 Task: Create a sub task Release to Production / Go Live for the task  Implement a new remote desktop solution for a company's clients in the project AgilePilot , assign it to team member softage.2@softage.net and update the status of the sub task to  On Track  , set the priority of the sub task to Low
Action: Mouse moved to (294, 355)
Screenshot: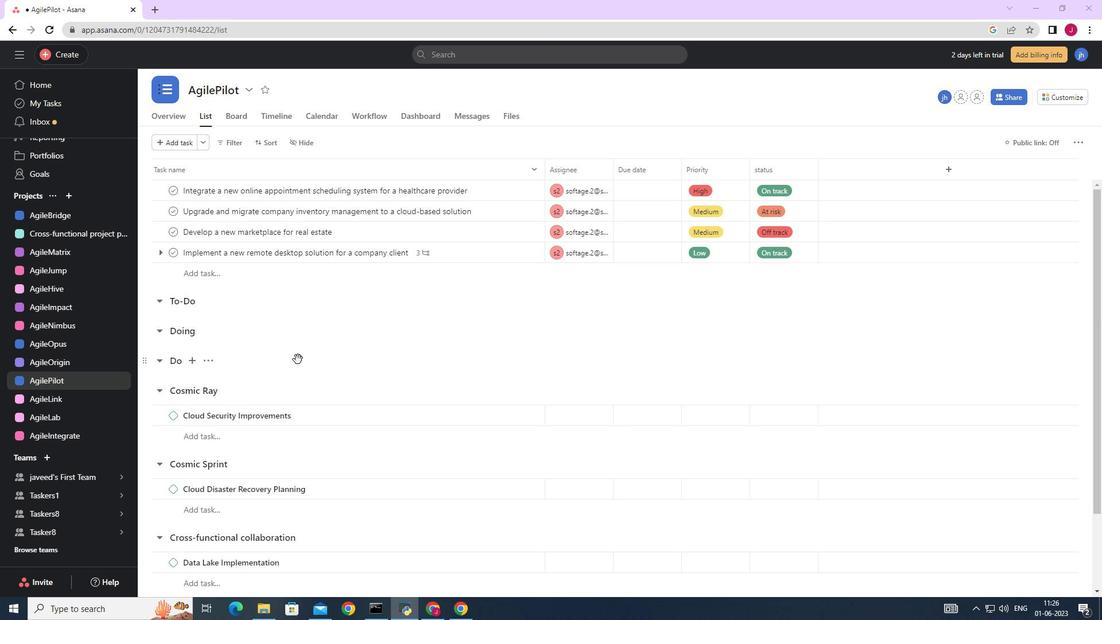 
Action: Mouse scrolled (294, 355) with delta (0, 0)
Screenshot: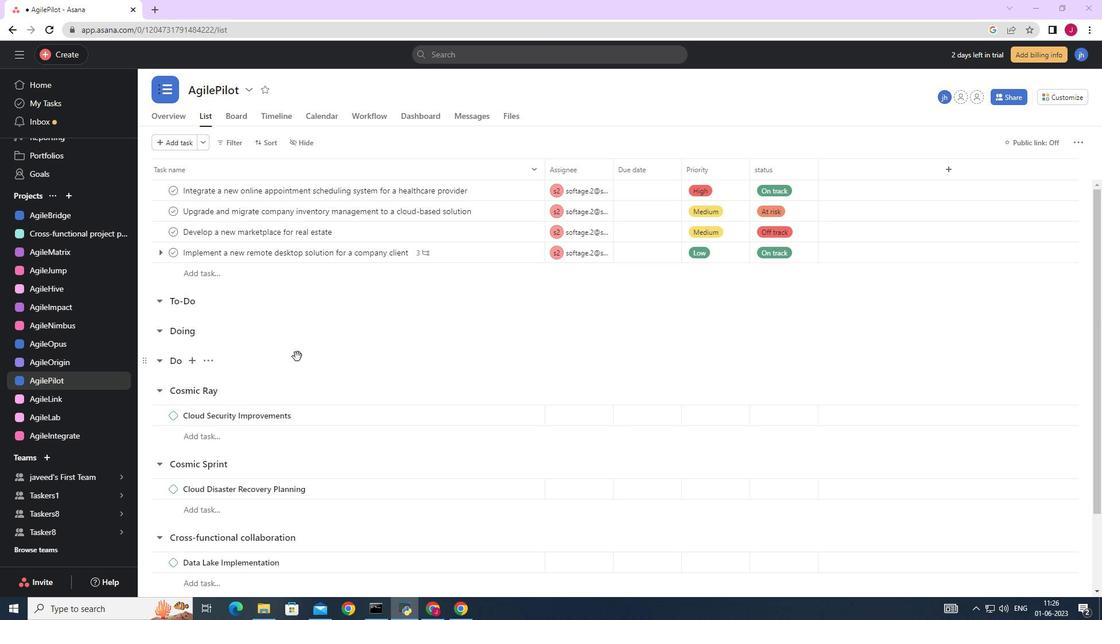 
Action: Mouse scrolled (294, 355) with delta (0, 0)
Screenshot: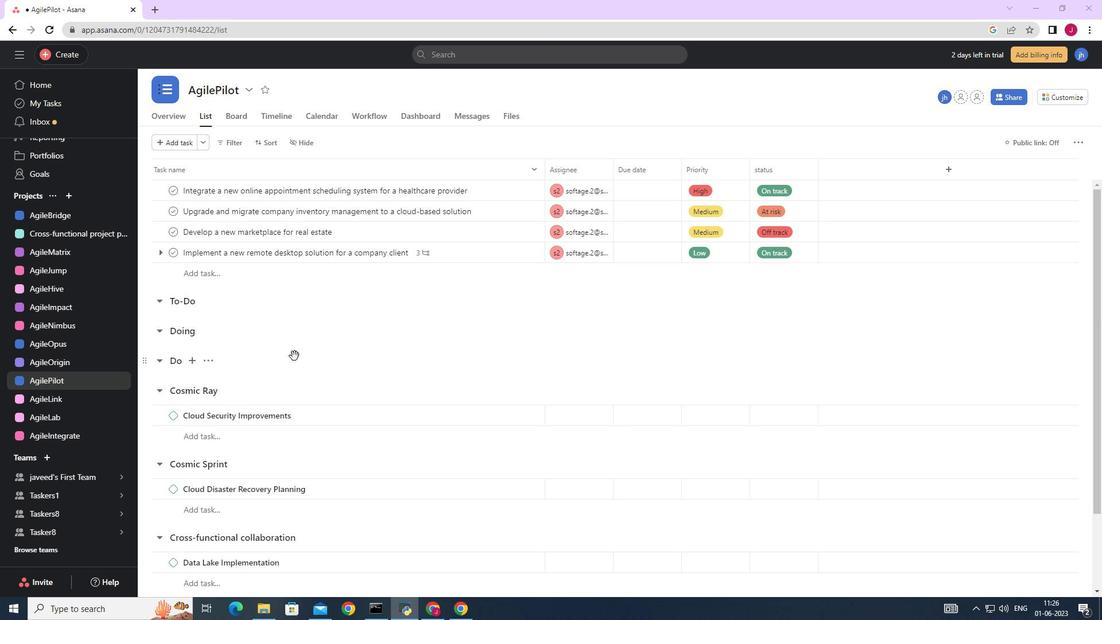 
Action: Mouse moved to (293, 355)
Screenshot: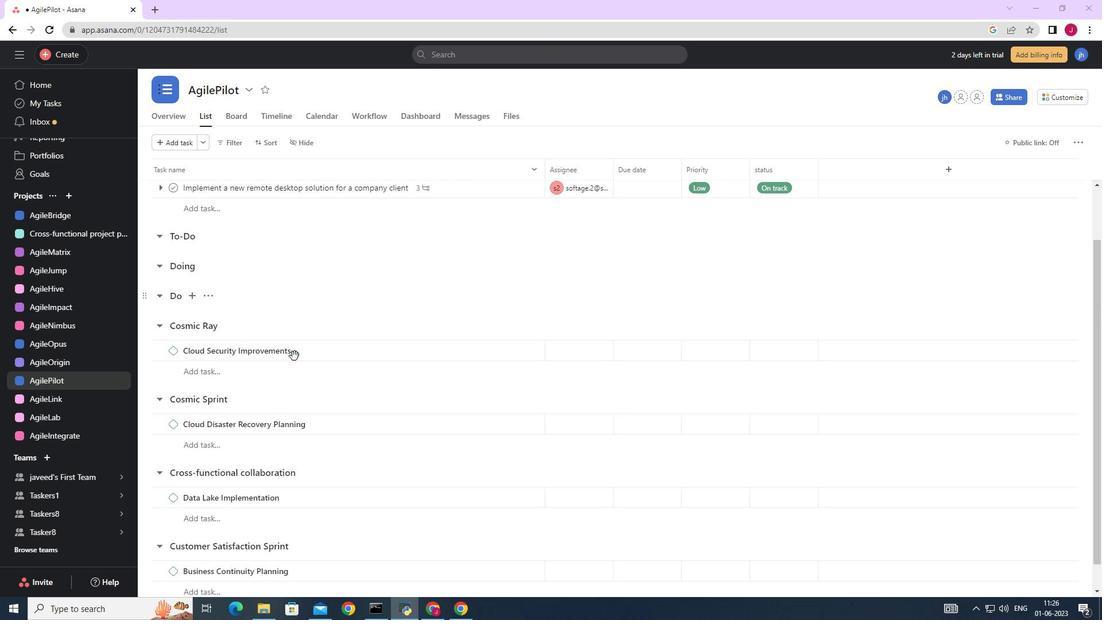 
Action: Mouse scrolled (293, 356) with delta (0, 0)
Screenshot: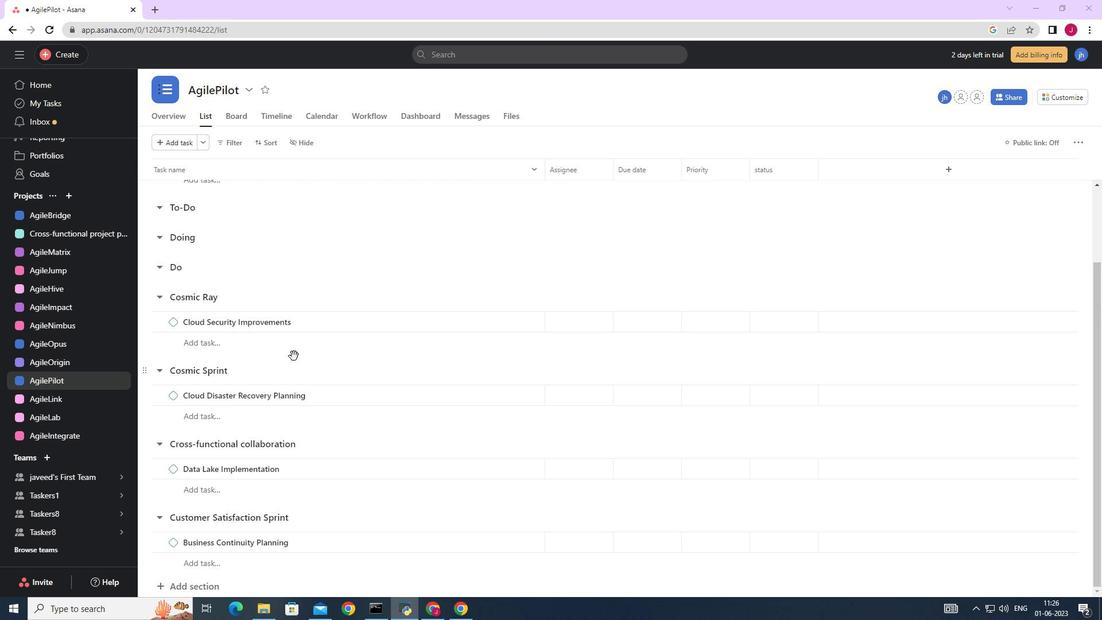 
Action: Mouse scrolled (293, 356) with delta (0, 0)
Screenshot: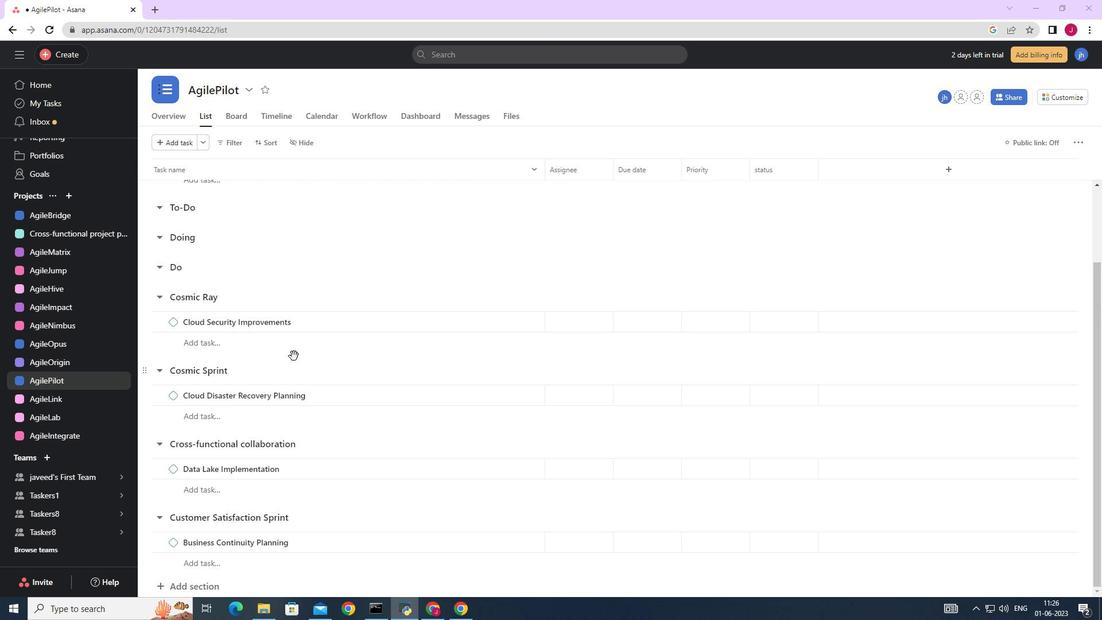 
Action: Mouse scrolled (293, 356) with delta (0, 0)
Screenshot: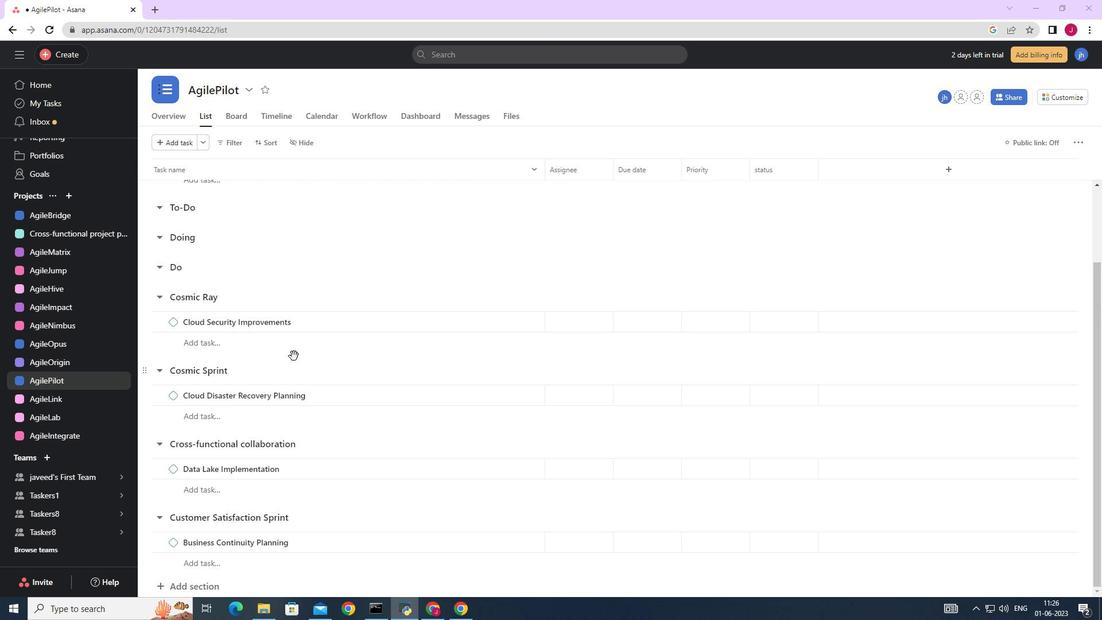
Action: Mouse scrolled (293, 356) with delta (0, 0)
Screenshot: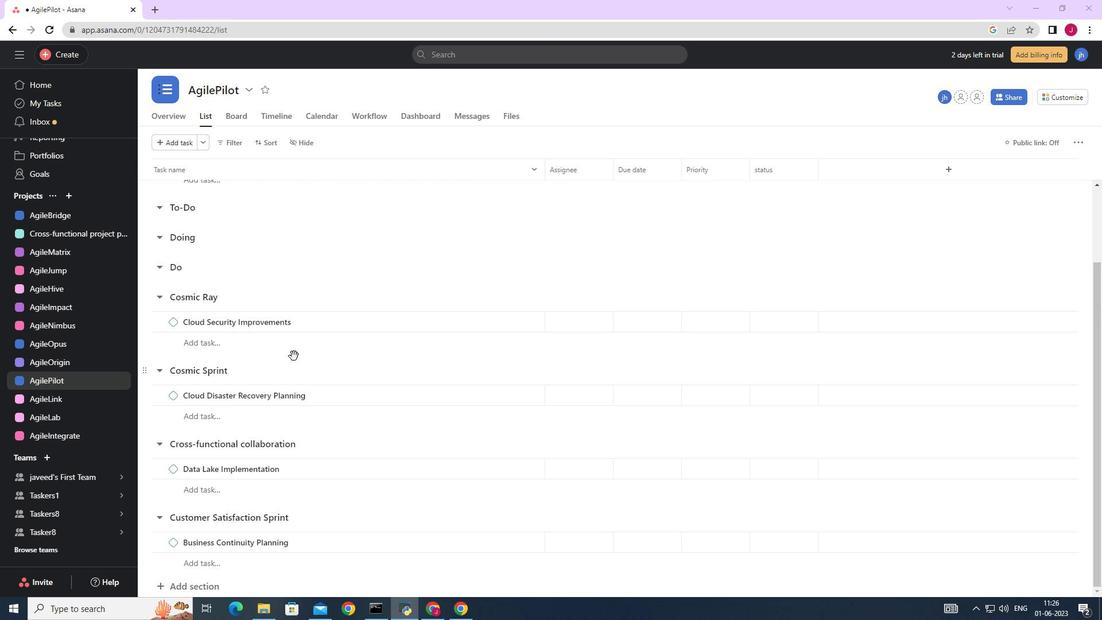 
Action: Mouse moved to (501, 256)
Screenshot: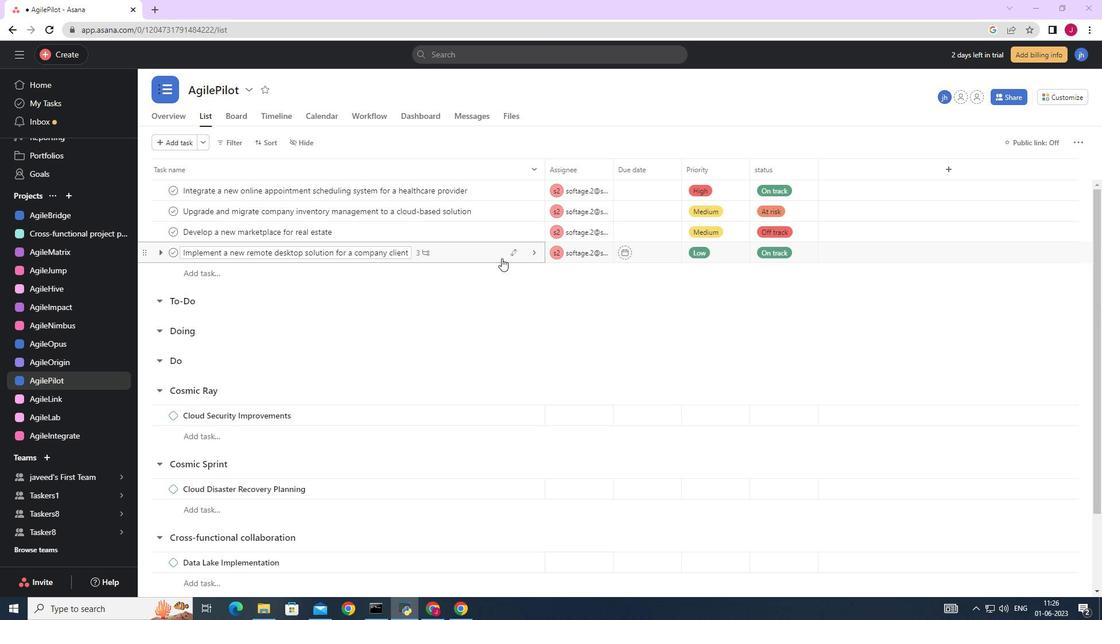 
Action: Mouse pressed left at (501, 256)
Screenshot: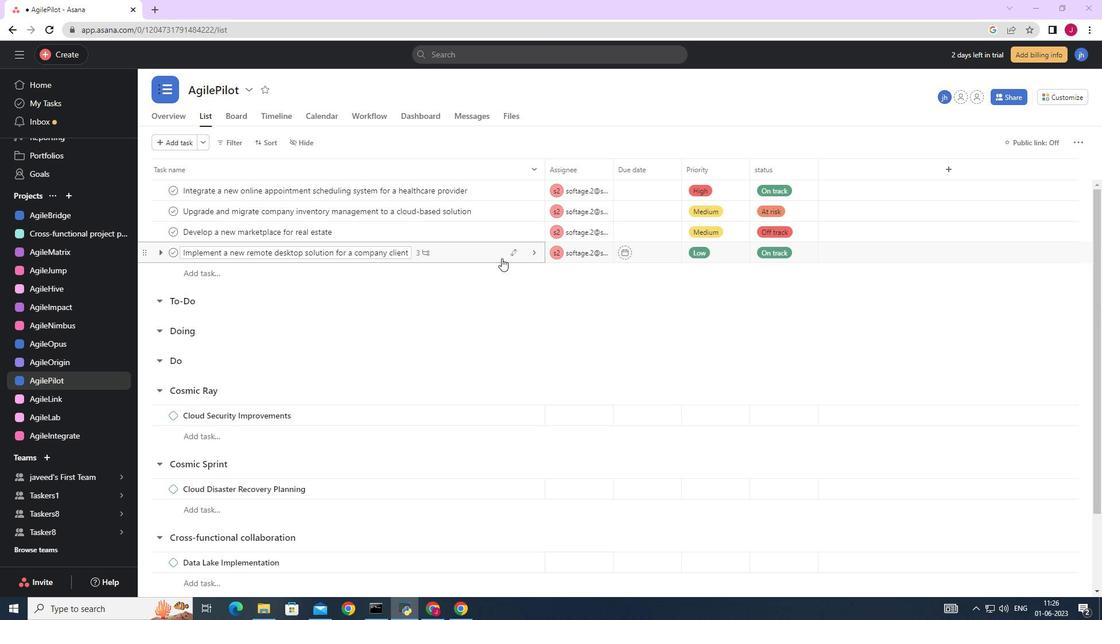 
Action: Mouse moved to (892, 388)
Screenshot: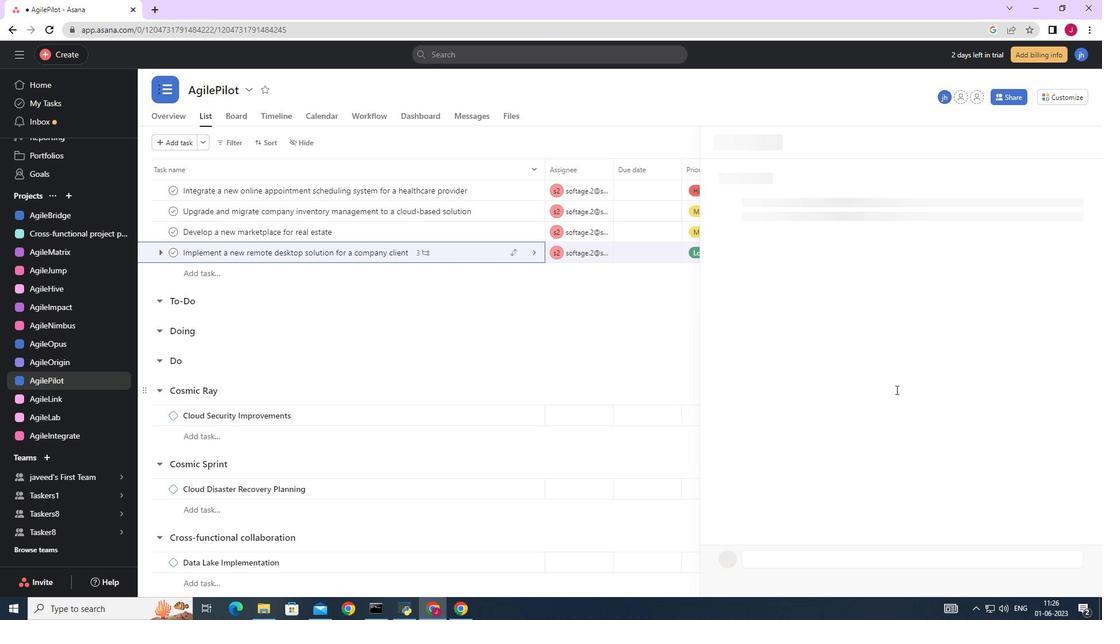 
Action: Mouse scrolled (892, 388) with delta (0, 0)
Screenshot: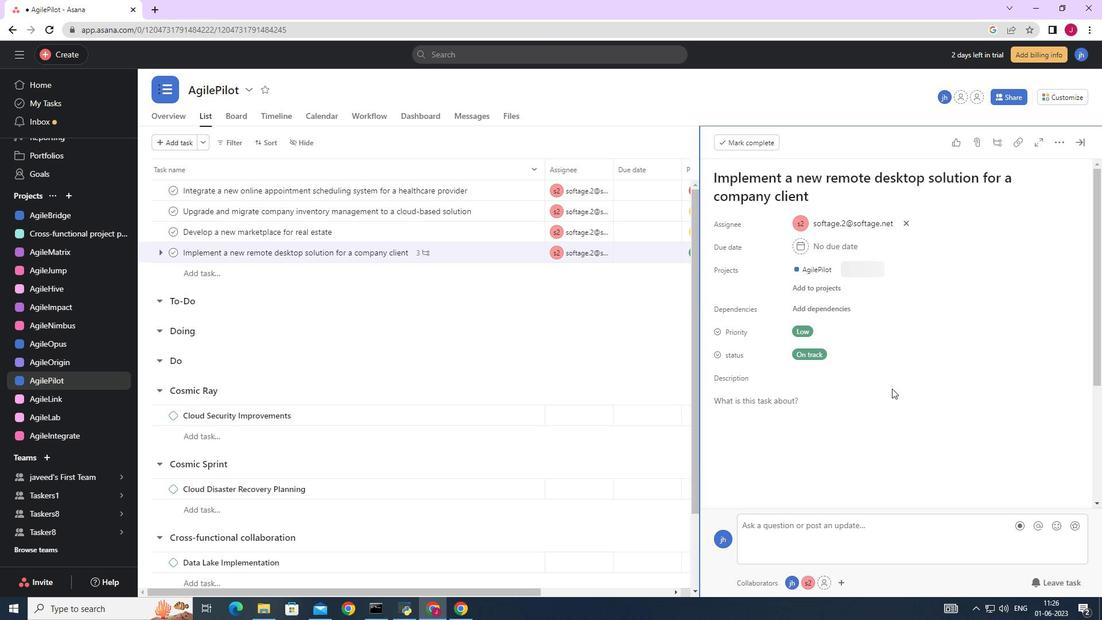 
Action: Mouse scrolled (892, 388) with delta (0, 0)
Screenshot: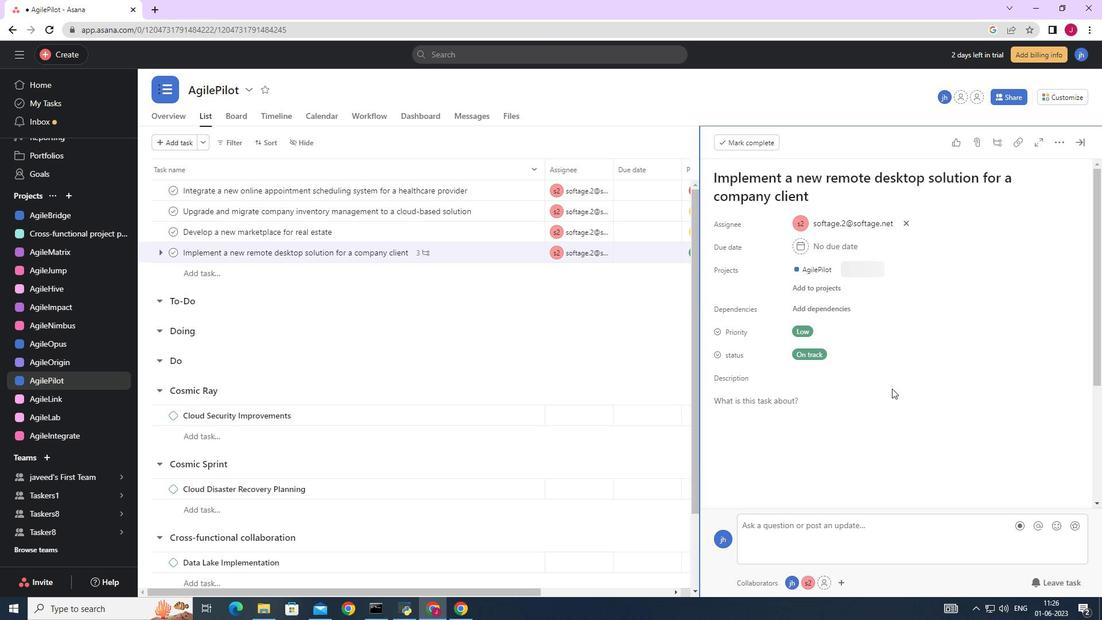 
Action: Mouse moved to (891, 388)
Screenshot: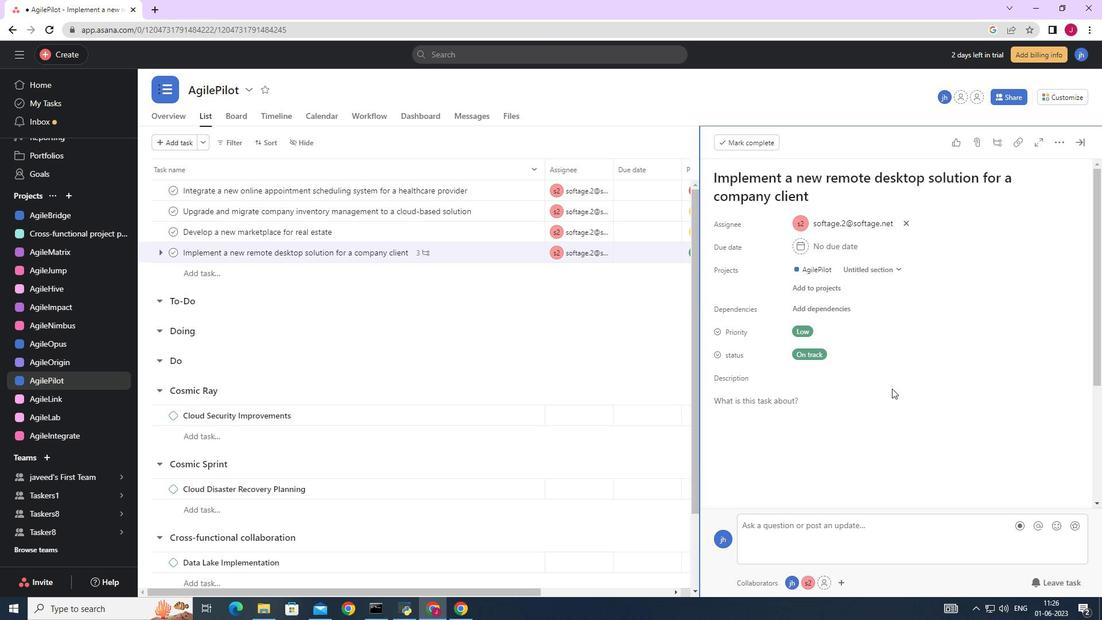 
Action: Mouse scrolled (891, 388) with delta (0, 0)
Screenshot: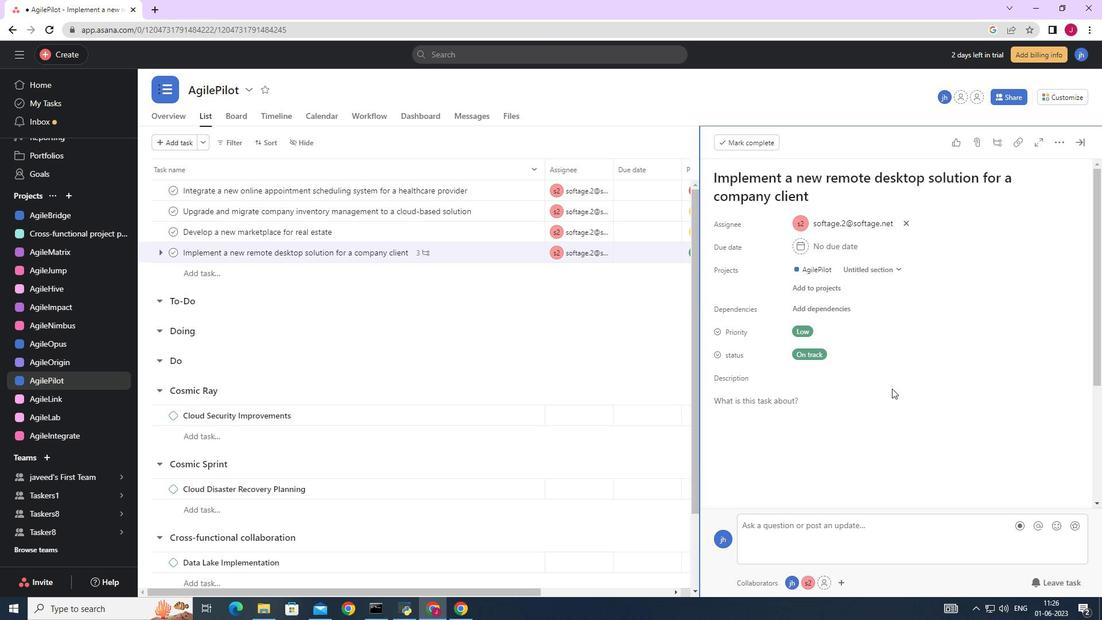 
Action: Mouse moved to (891, 388)
Screenshot: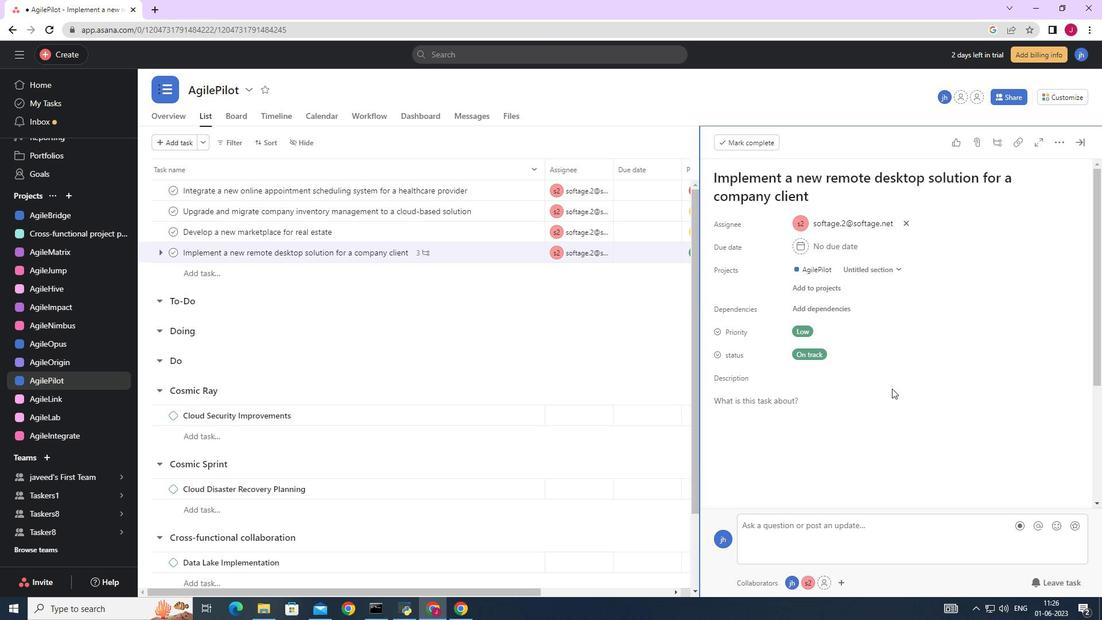 
Action: Mouse scrolled (891, 388) with delta (0, 0)
Screenshot: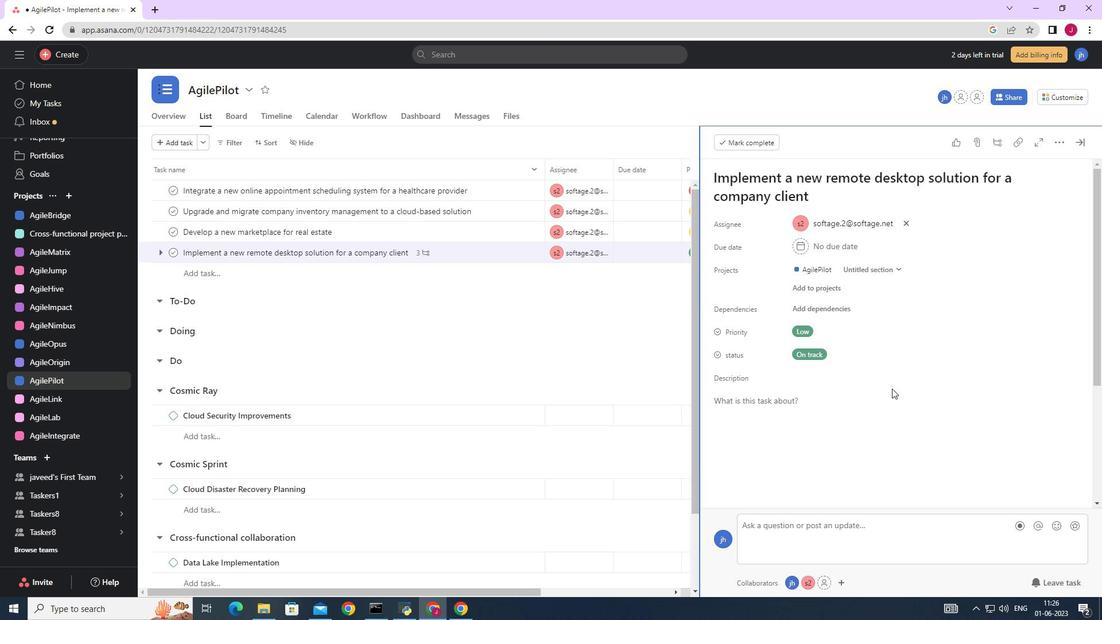 
Action: Mouse moved to (890, 388)
Screenshot: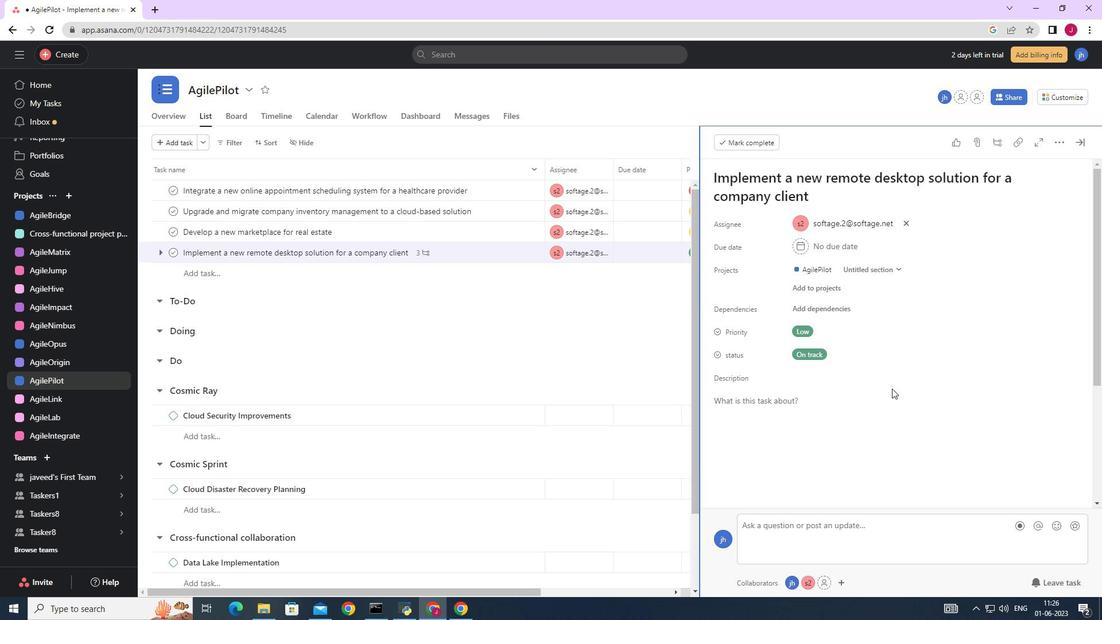 
Action: Mouse scrolled (890, 388) with delta (0, 0)
Screenshot: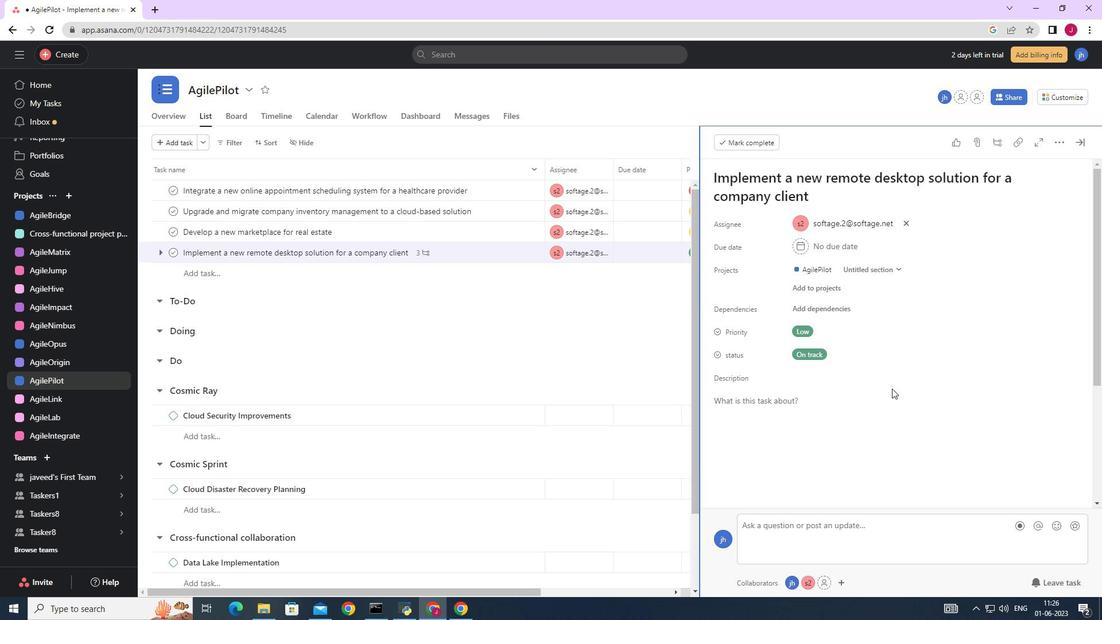 
Action: Mouse moved to (754, 412)
Screenshot: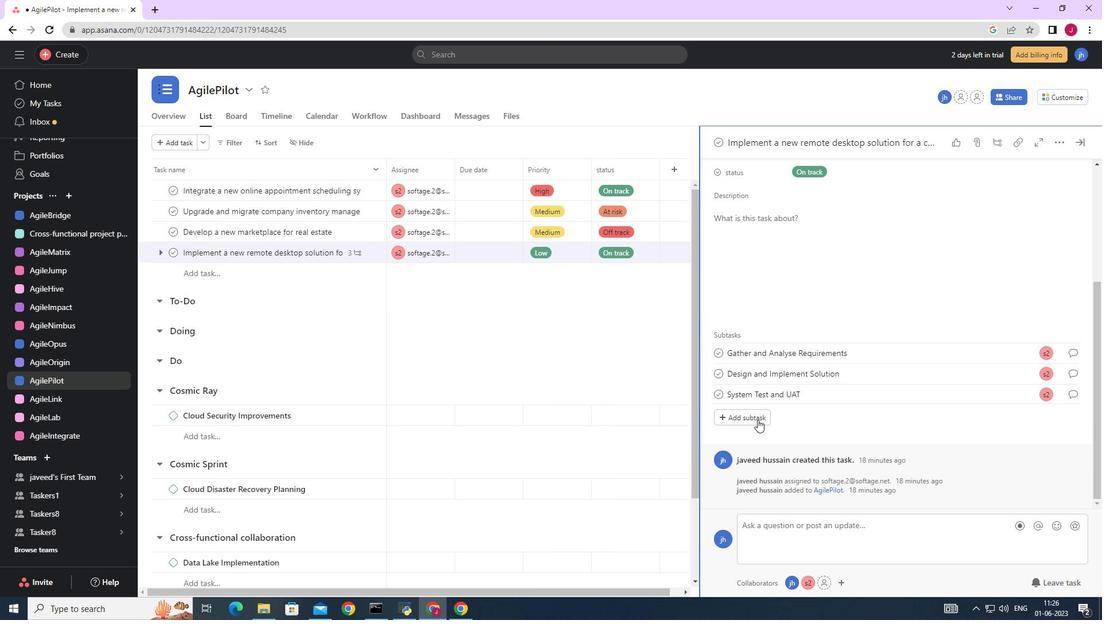 
Action: Mouse pressed left at (754, 412)
Screenshot: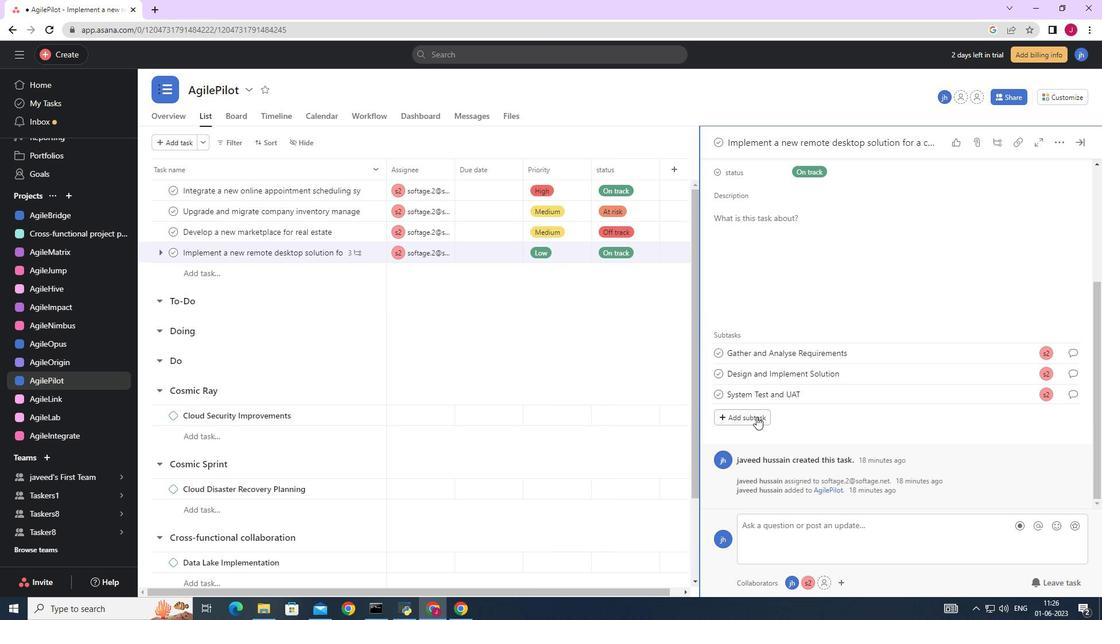 
Action: Mouse moved to (749, 403)
Screenshot: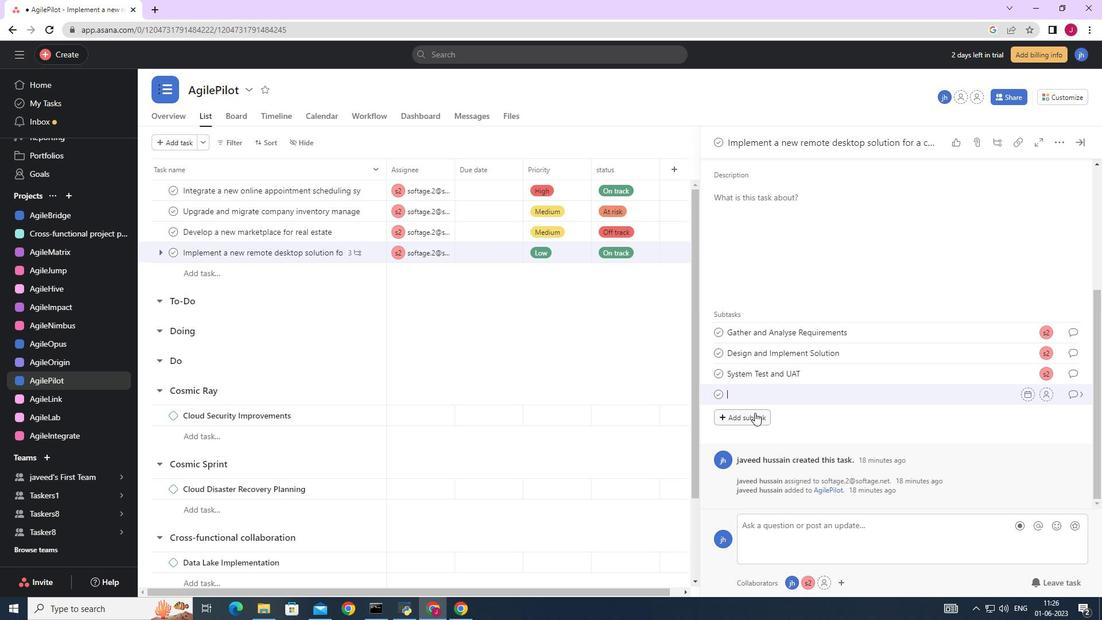 
Action: Key pressed <Key.caps_lock><Key.caps_lock>r<Key.caps_lock>ELEASE<Key.space>TP<Key.backspace>O<Key.space>PRODUCTION<Key.space>/<Key.space><Key.caps_lock>g<Key.caps_lock>O<Key.space><Key.caps_lock>l<Key.caps_lock>IVE
Screenshot: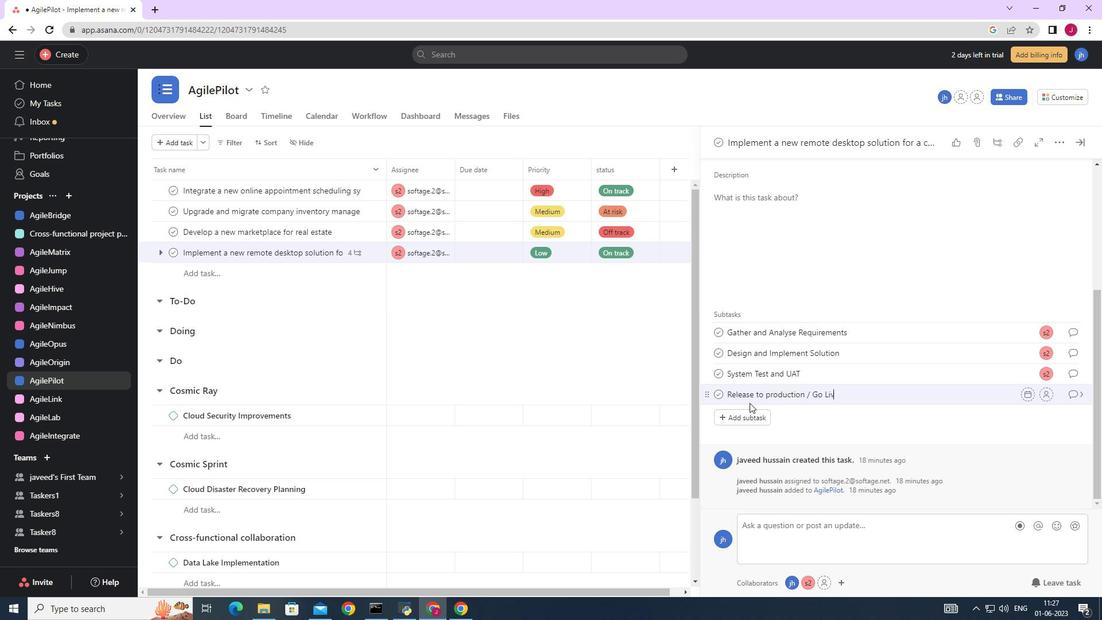 
Action: Mouse moved to (1046, 392)
Screenshot: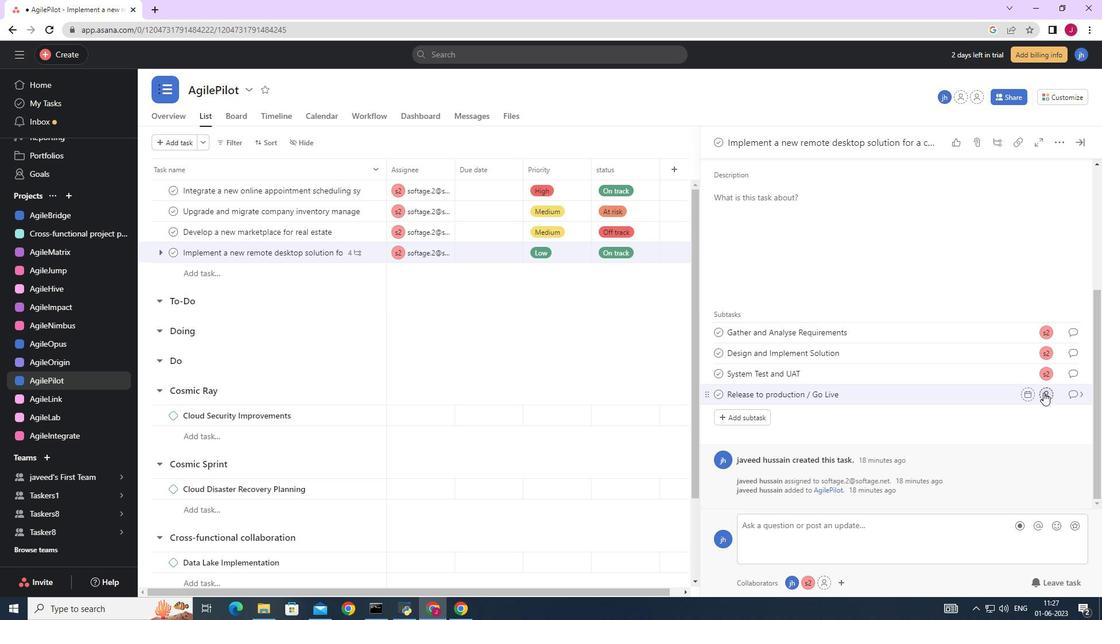 
Action: Mouse pressed left at (1046, 392)
Screenshot: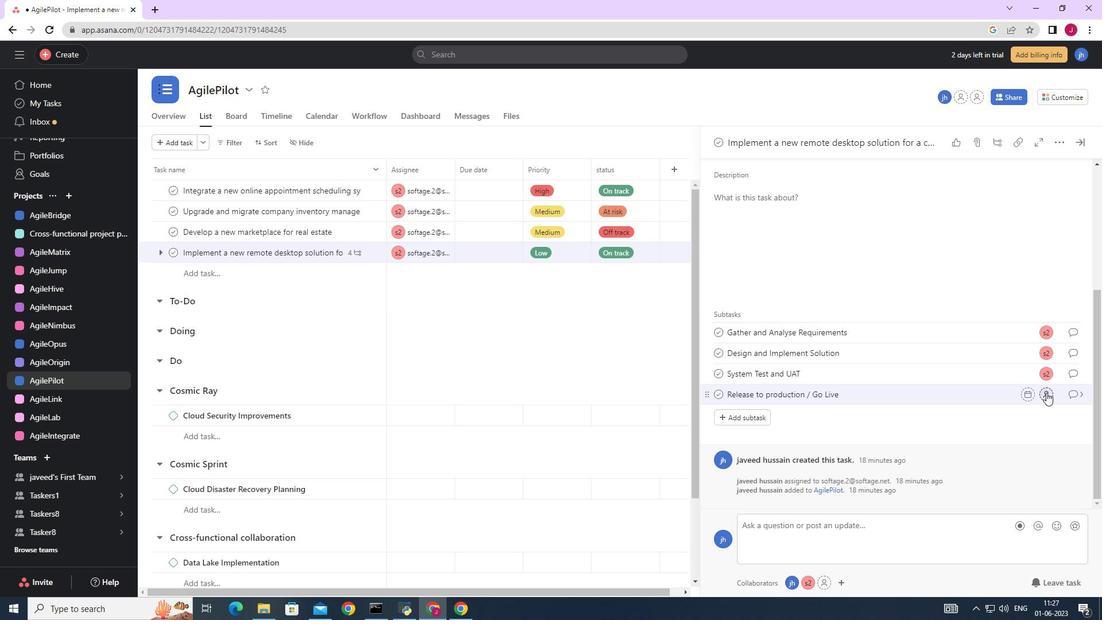 
Action: Mouse moved to (1008, 408)
Screenshot: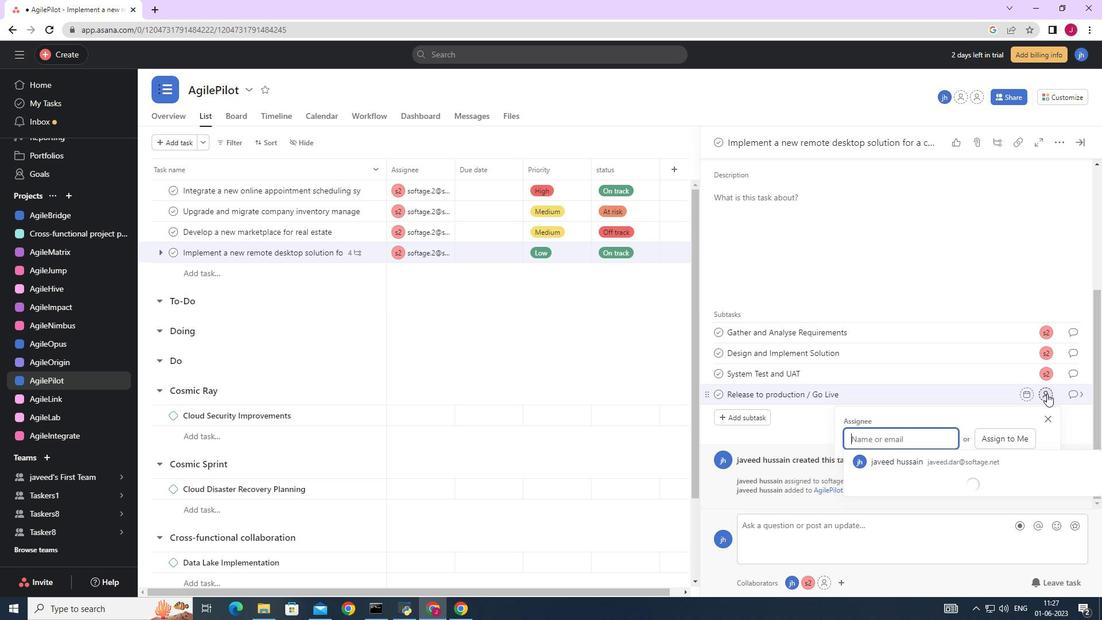 
Action: Key pressed SOFTAGE.2
Screenshot: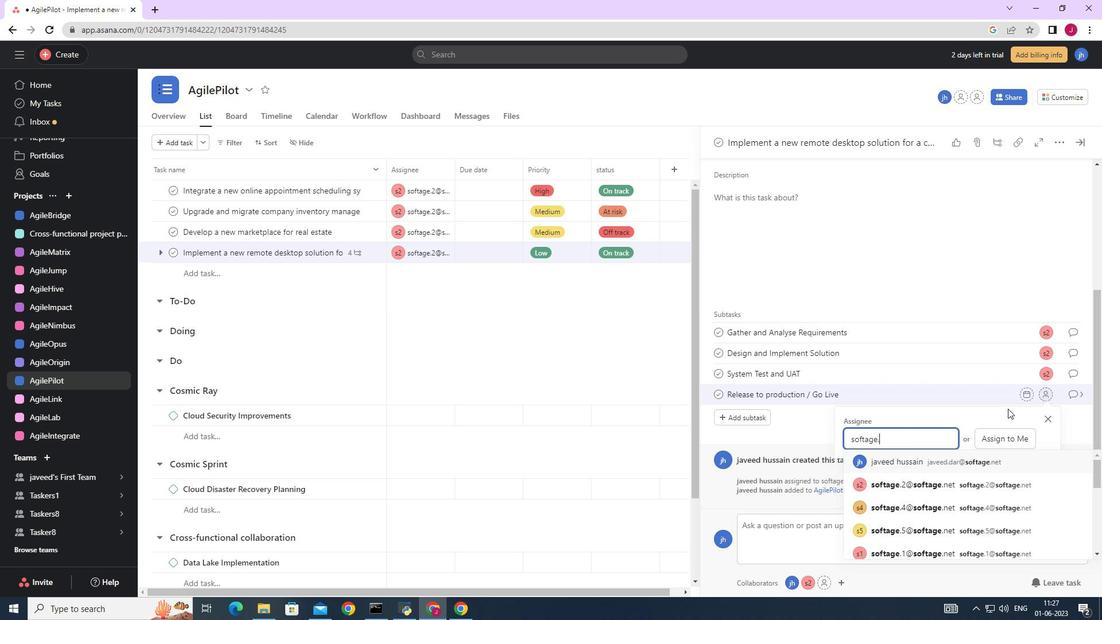 
Action: Mouse moved to (932, 463)
Screenshot: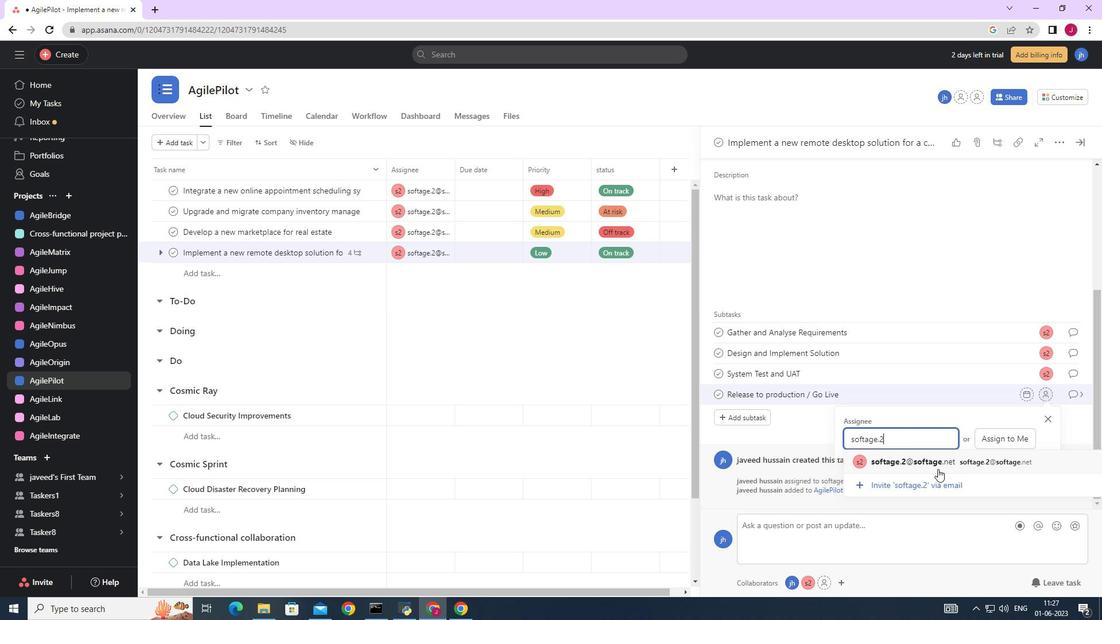 
Action: Mouse pressed left at (932, 463)
Screenshot: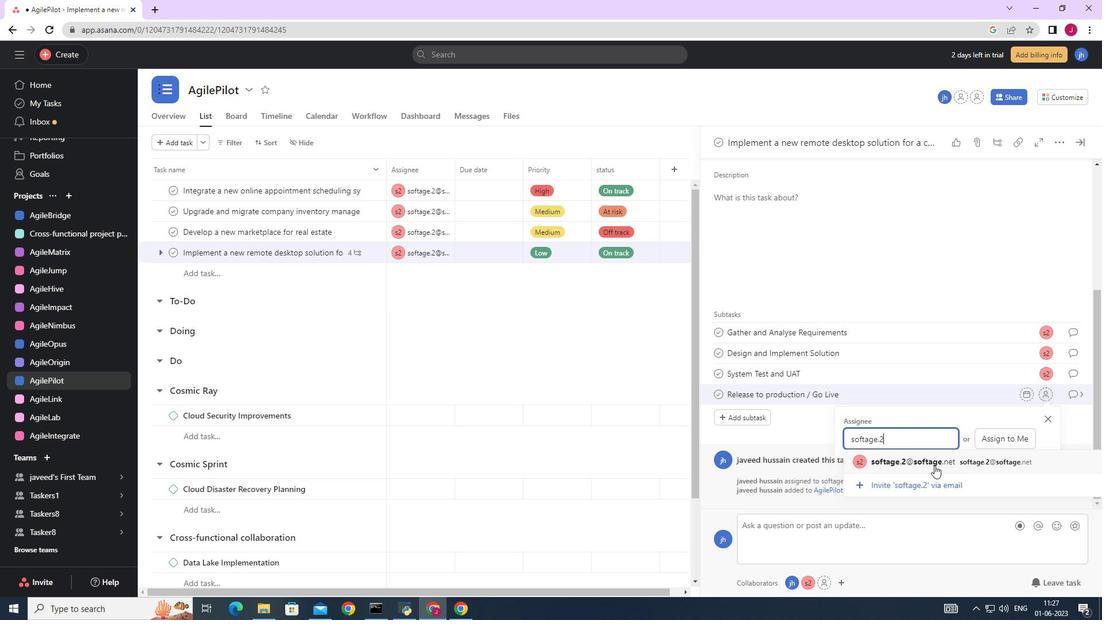 
Action: Mouse moved to (1075, 396)
Screenshot: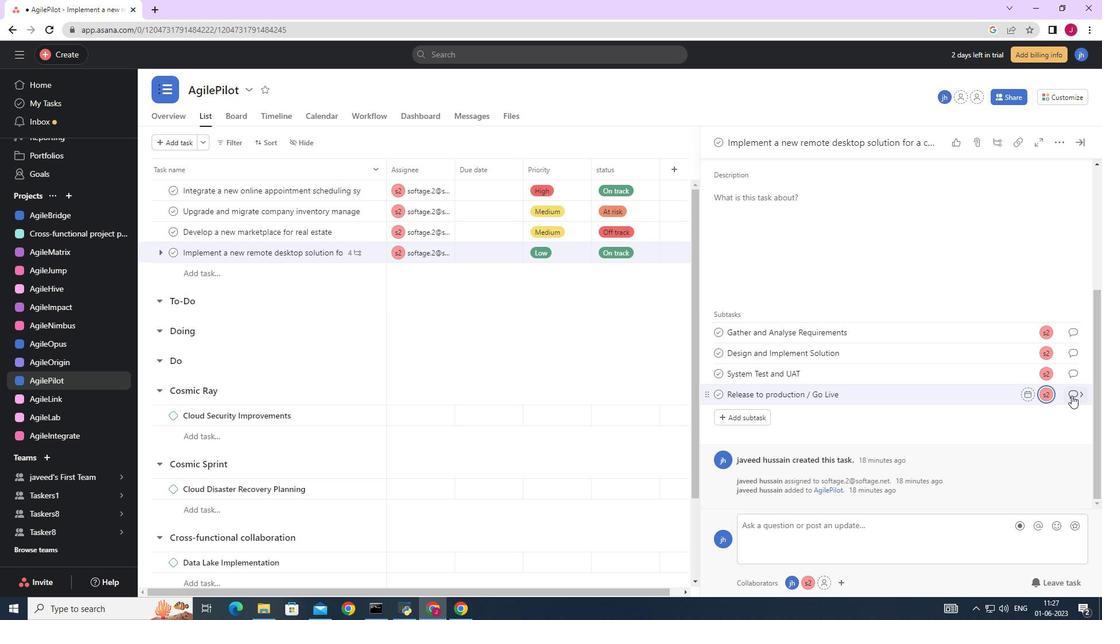 
Action: Mouse pressed left at (1075, 396)
Screenshot: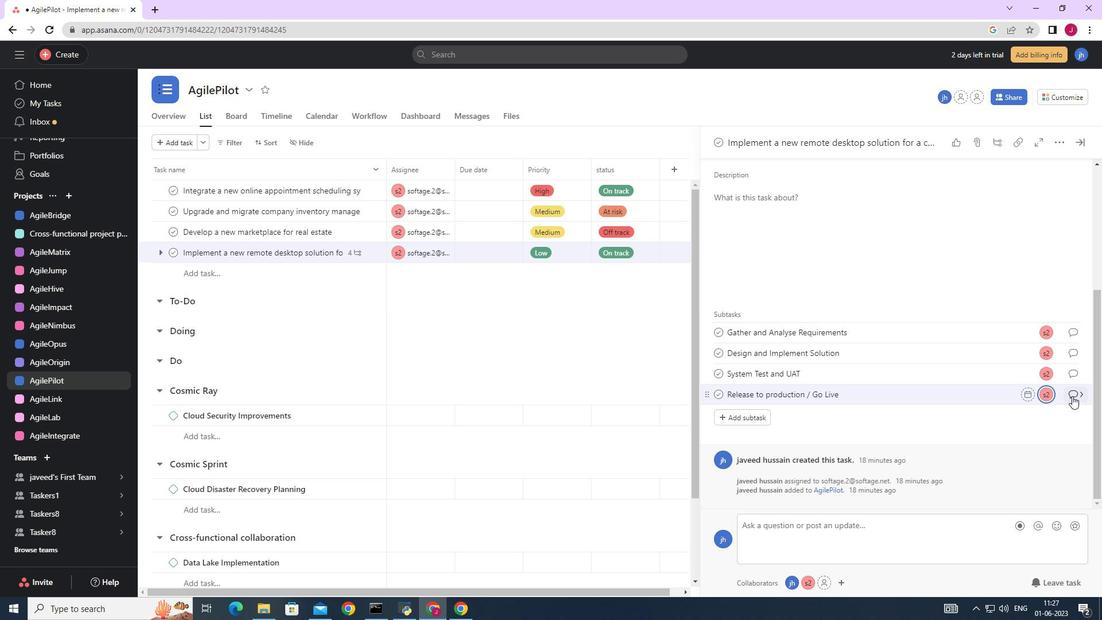 
Action: Mouse moved to (802, 405)
Screenshot: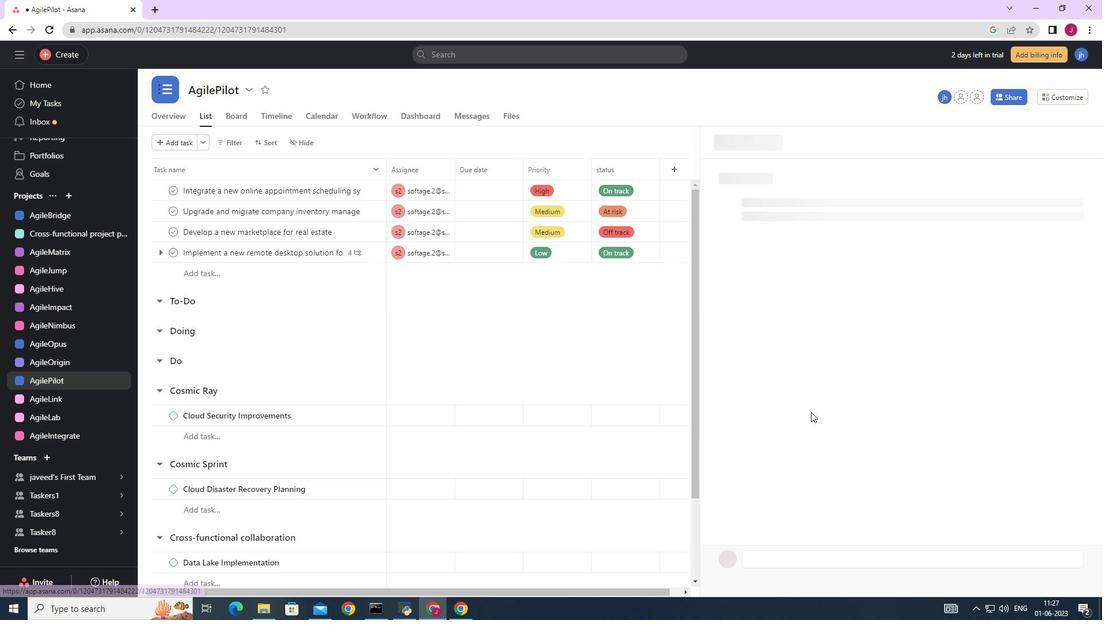
Action: Mouse scrolled (802, 404) with delta (0, 0)
Screenshot: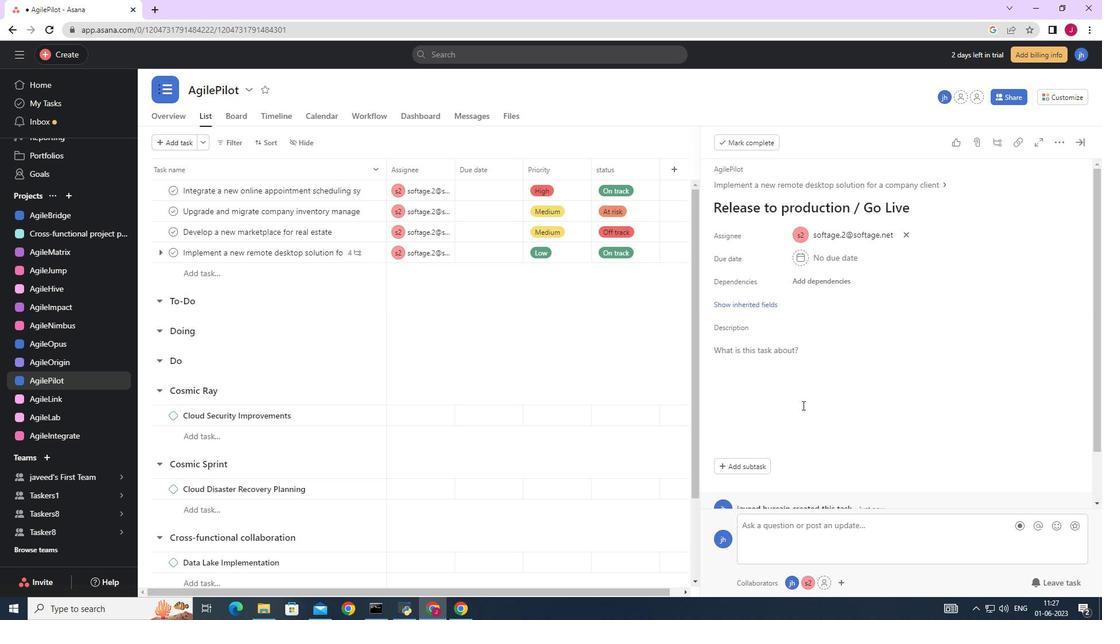 
Action: Mouse scrolled (802, 404) with delta (0, 0)
Screenshot: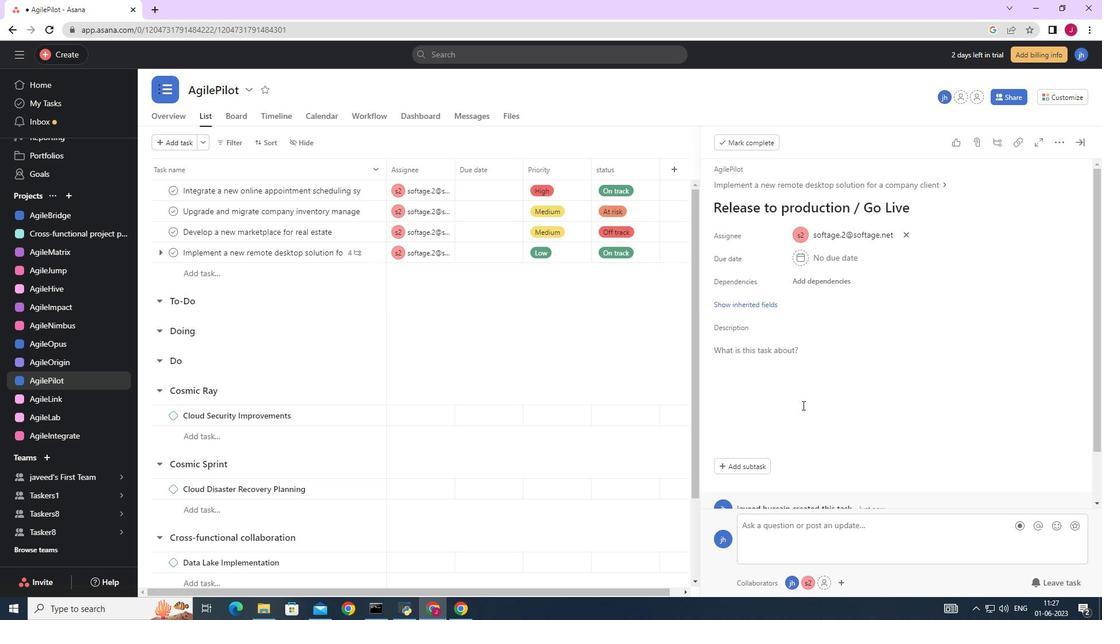 
Action: Mouse scrolled (802, 404) with delta (0, 0)
Screenshot: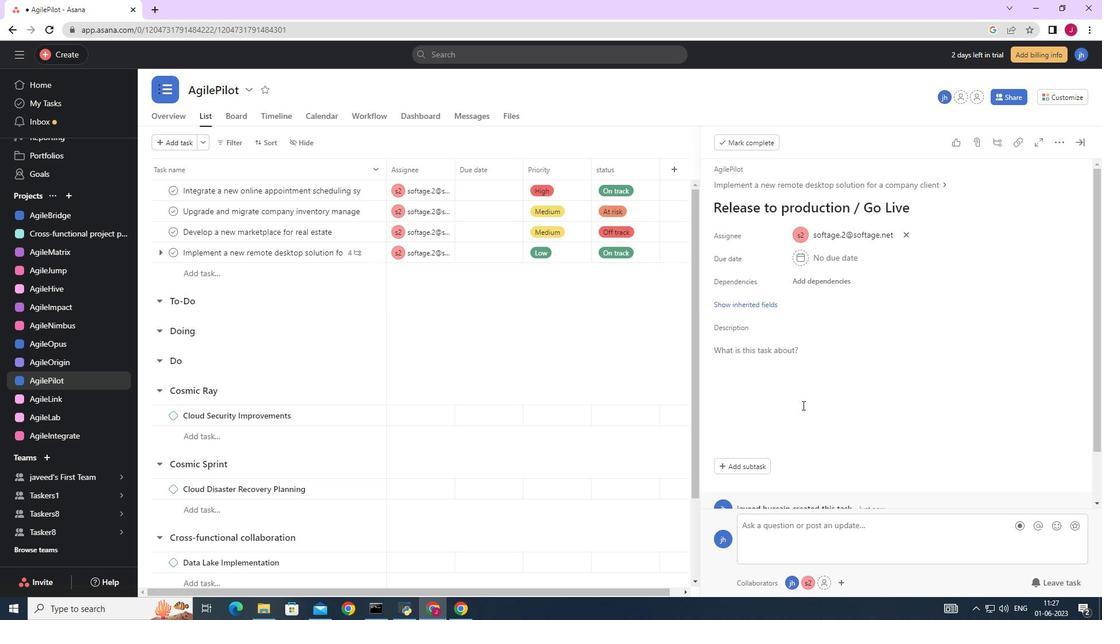 
Action: Mouse scrolled (802, 404) with delta (0, 0)
Screenshot: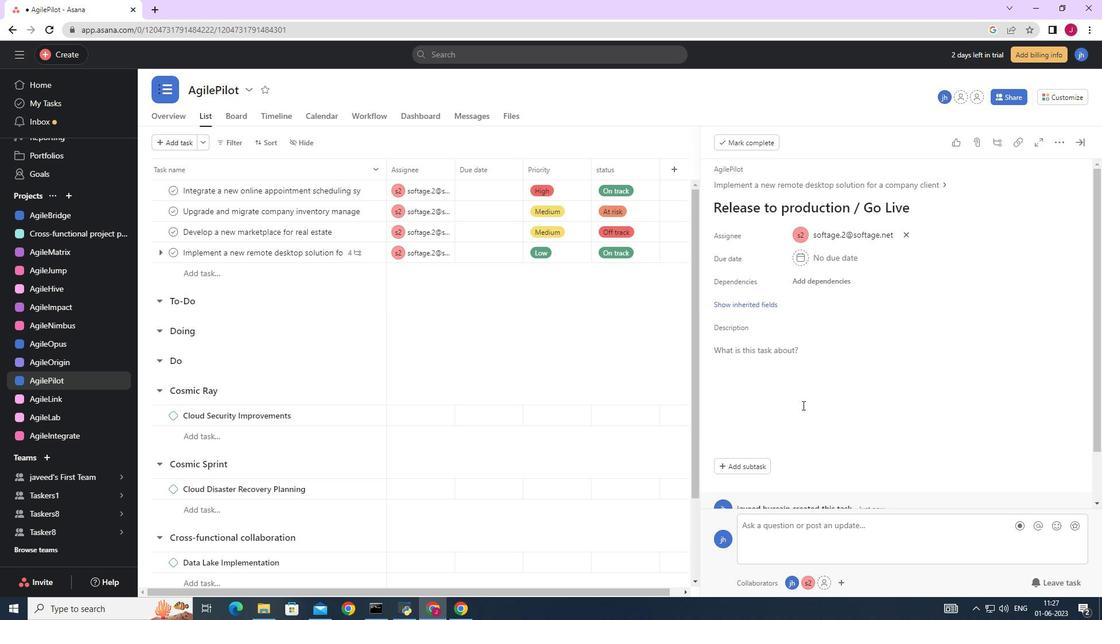 
Action: Mouse scrolled (802, 404) with delta (0, 0)
Screenshot: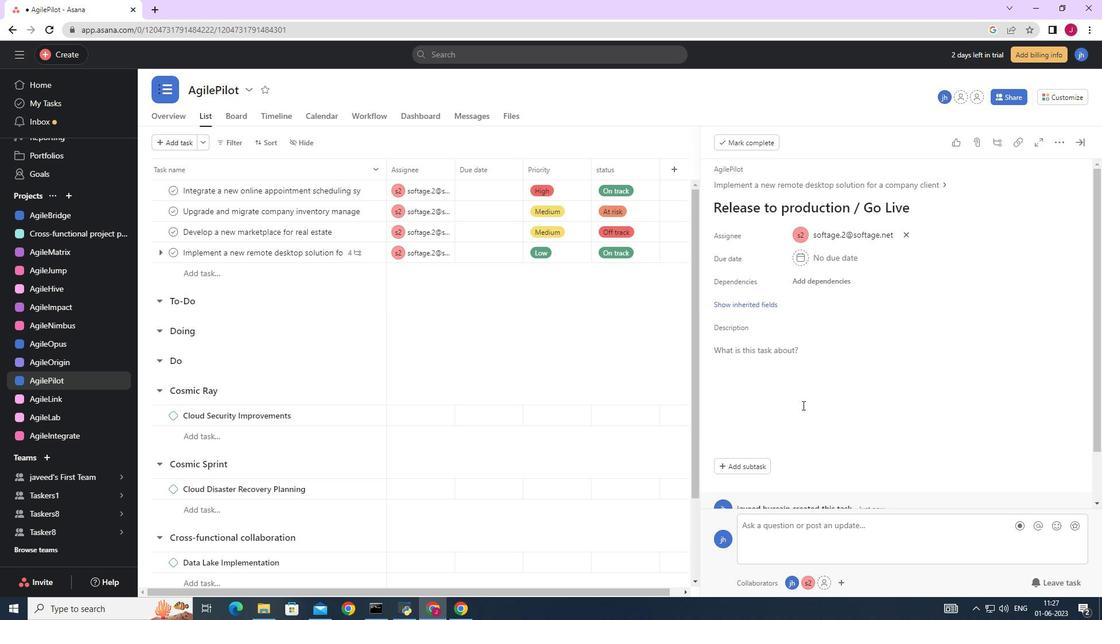 
Action: Mouse moved to (768, 411)
Screenshot: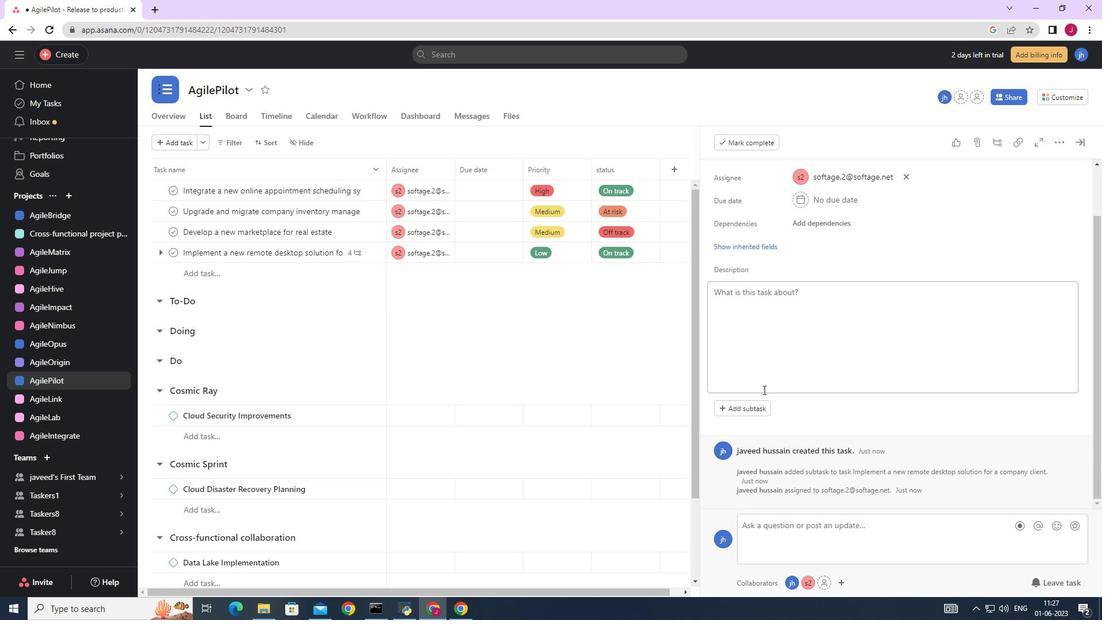 
Action: Mouse scrolled (768, 409) with delta (0, 0)
Screenshot: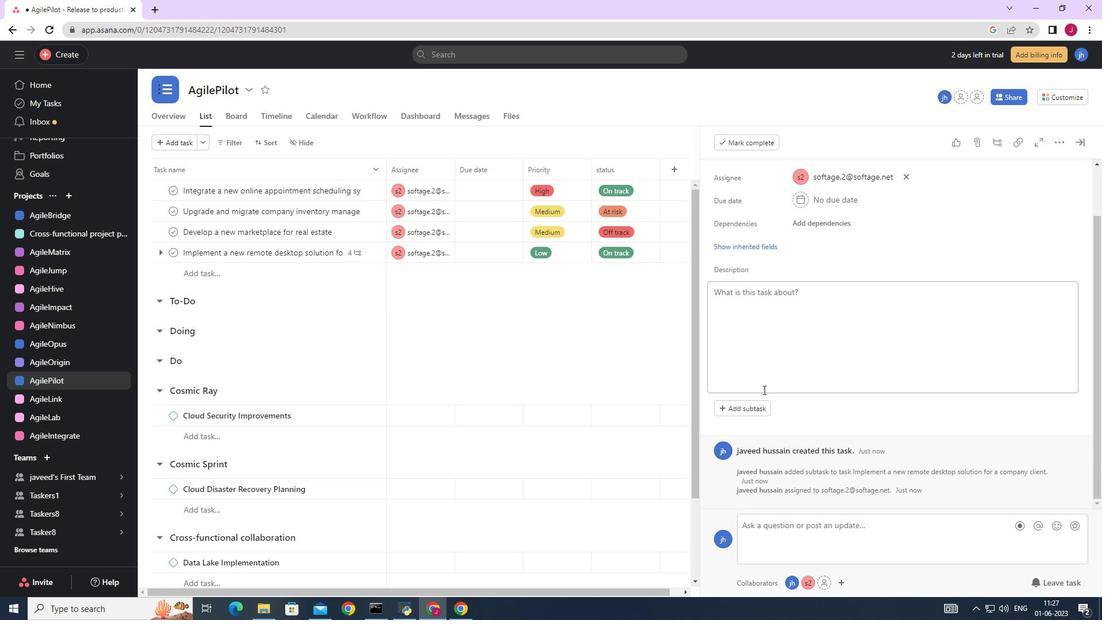 
Action: Mouse moved to (769, 414)
Screenshot: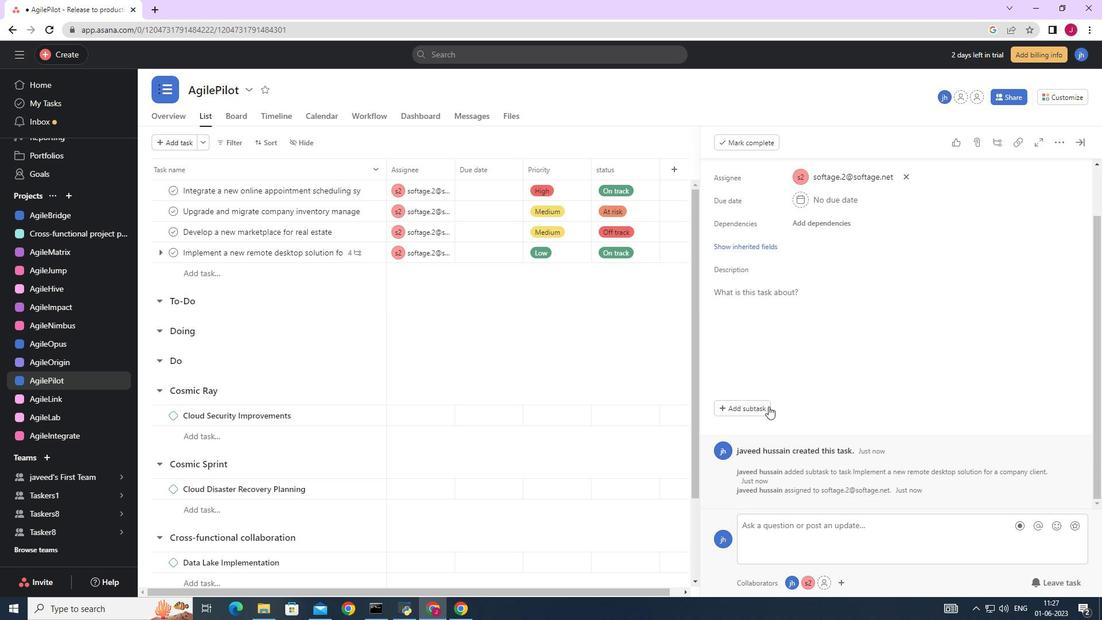 
Action: Mouse scrolled (769, 412) with delta (0, 0)
Screenshot: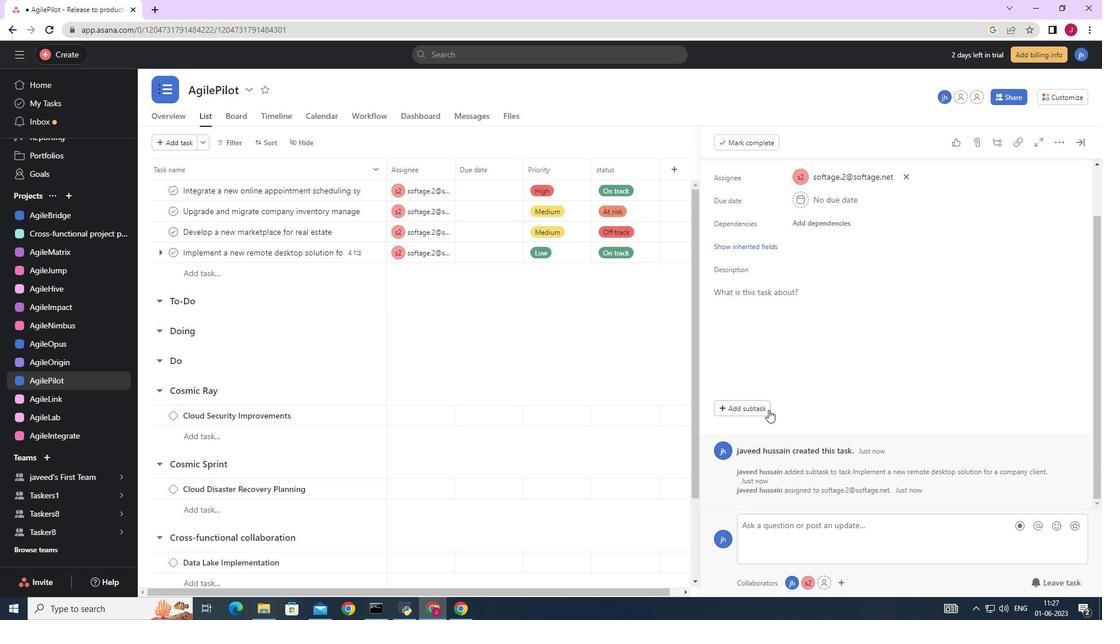
Action: Mouse moved to (769, 415)
Screenshot: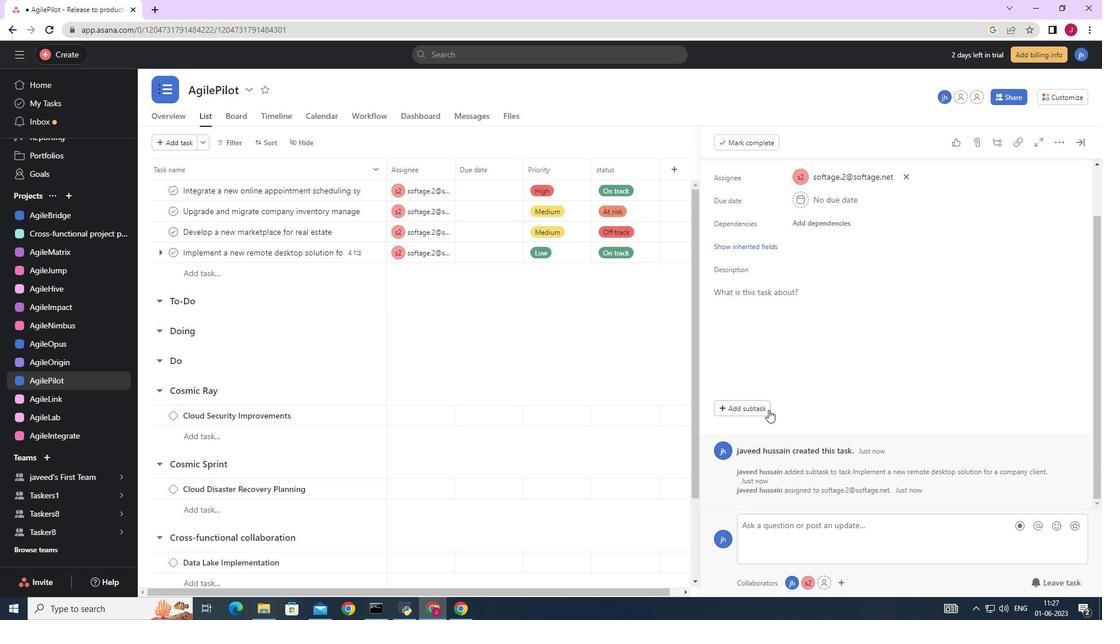
Action: Mouse scrolled (769, 413) with delta (0, 0)
Screenshot: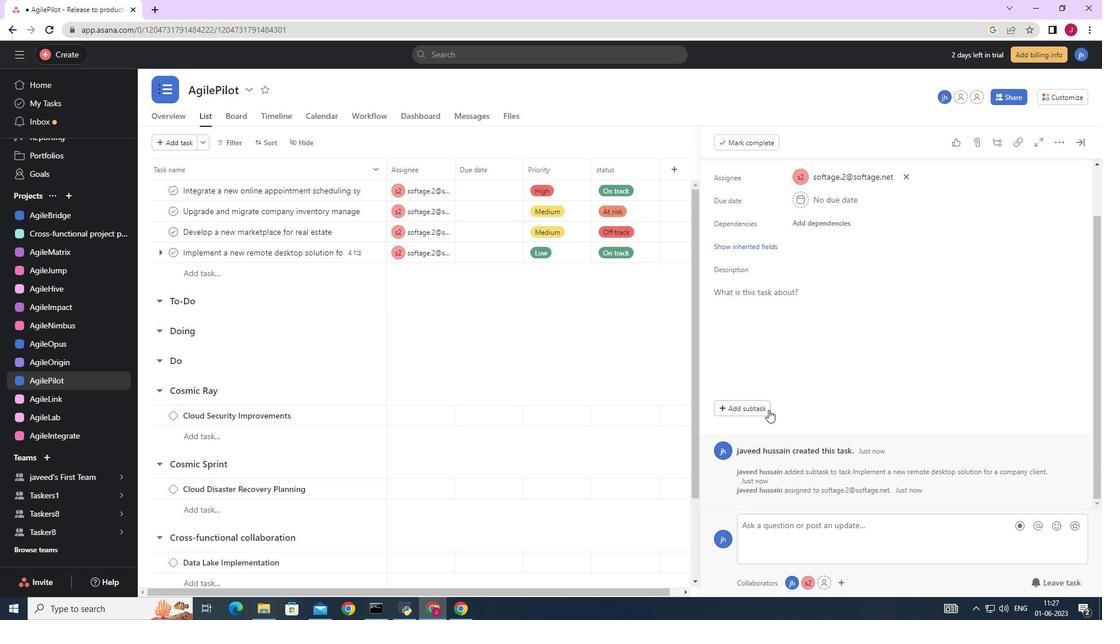 
Action: Mouse moved to (770, 419)
Screenshot: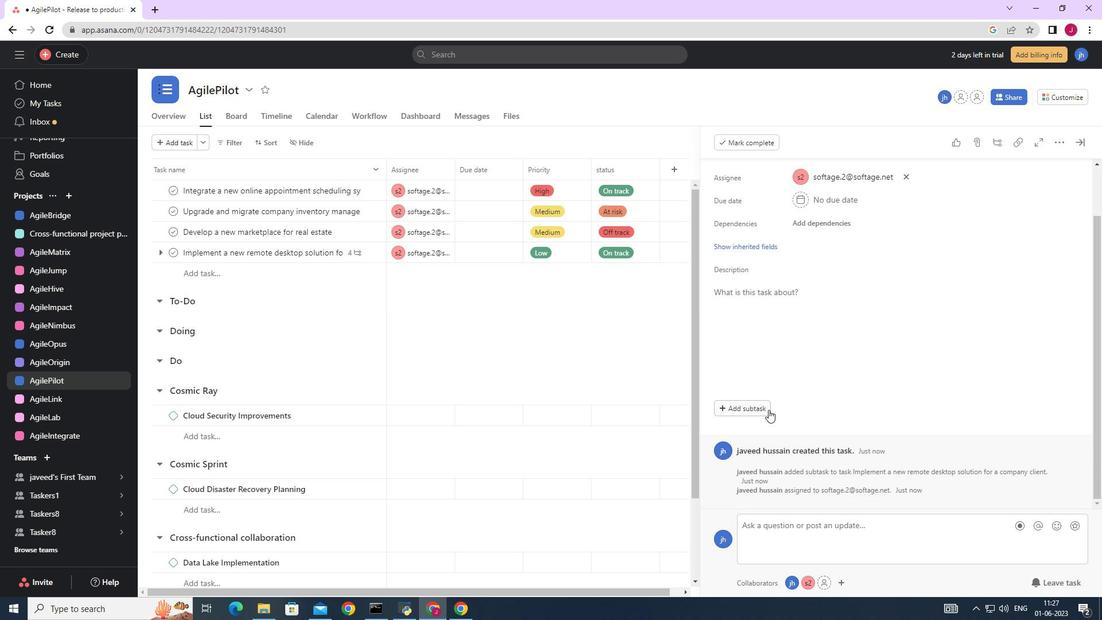 
Action: Mouse scrolled (769, 415) with delta (0, 0)
Screenshot: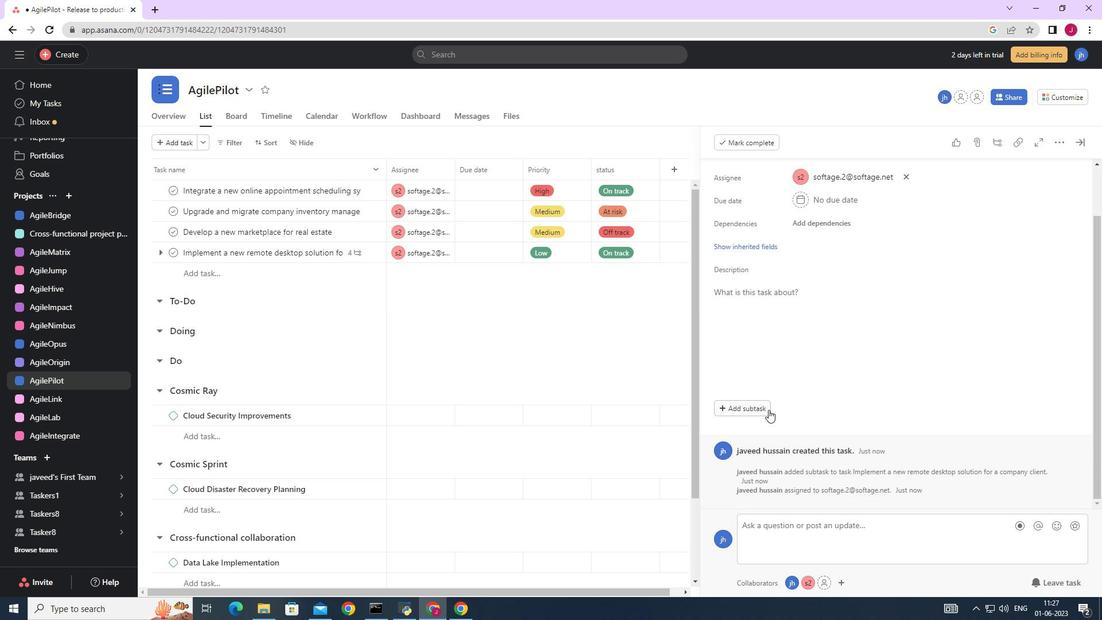 
Action: Mouse moved to (760, 246)
Screenshot: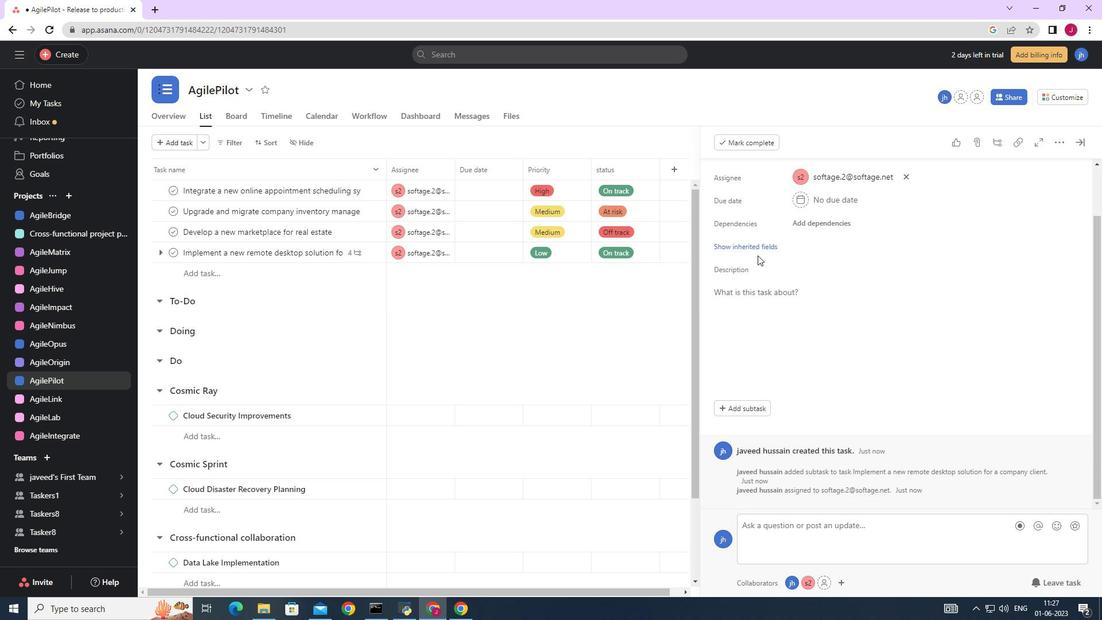 
Action: Mouse pressed left at (760, 246)
Screenshot: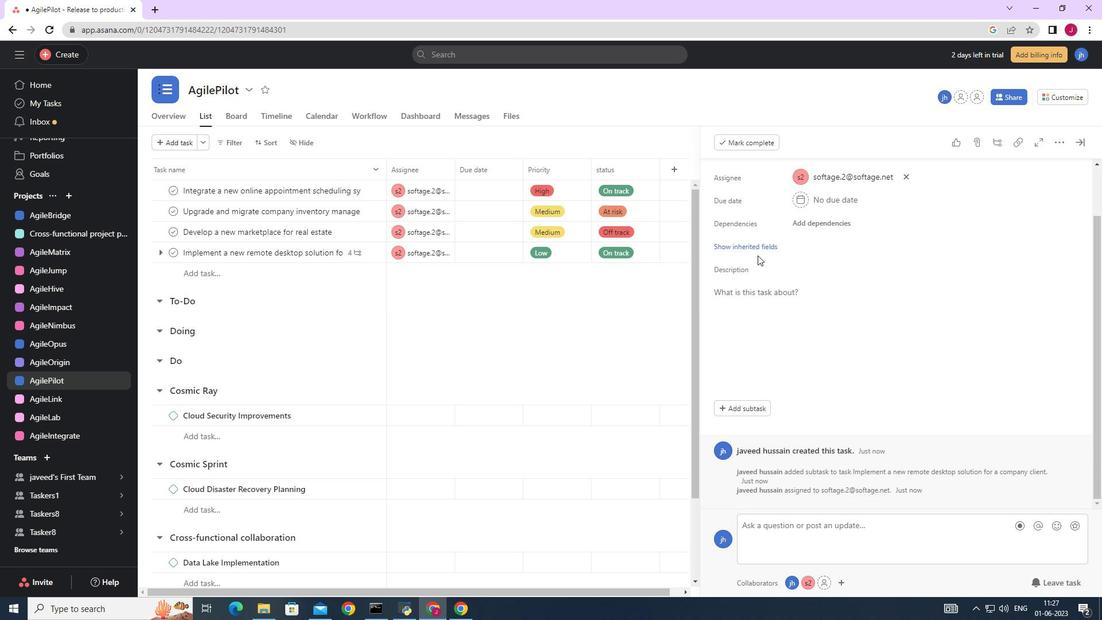 
Action: Mouse moved to (821, 217)
Screenshot: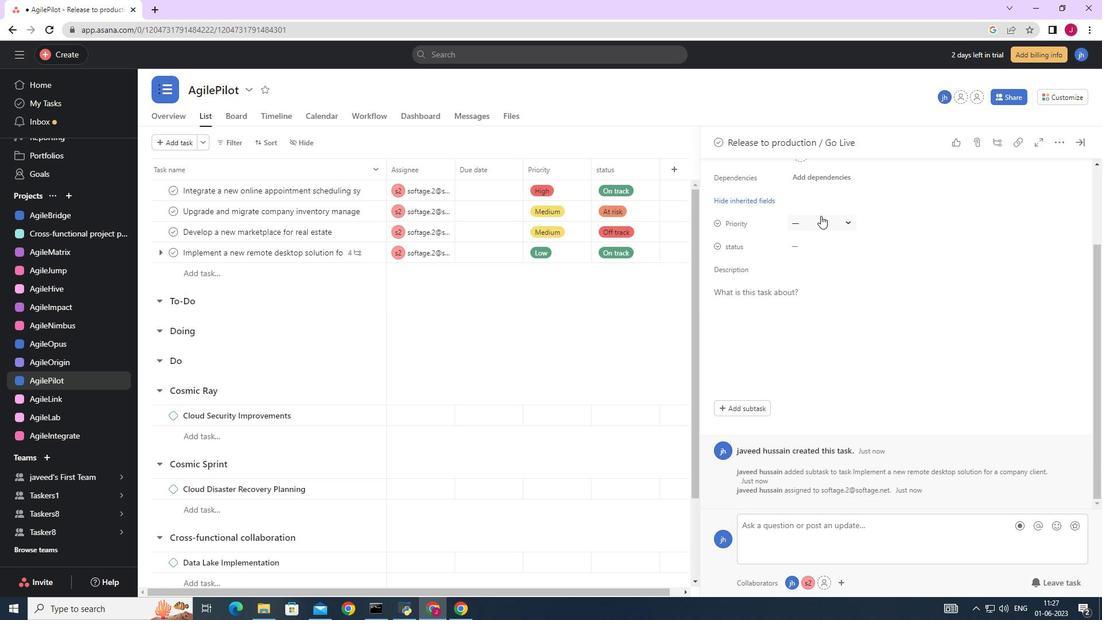 
Action: Mouse pressed left at (821, 217)
Screenshot: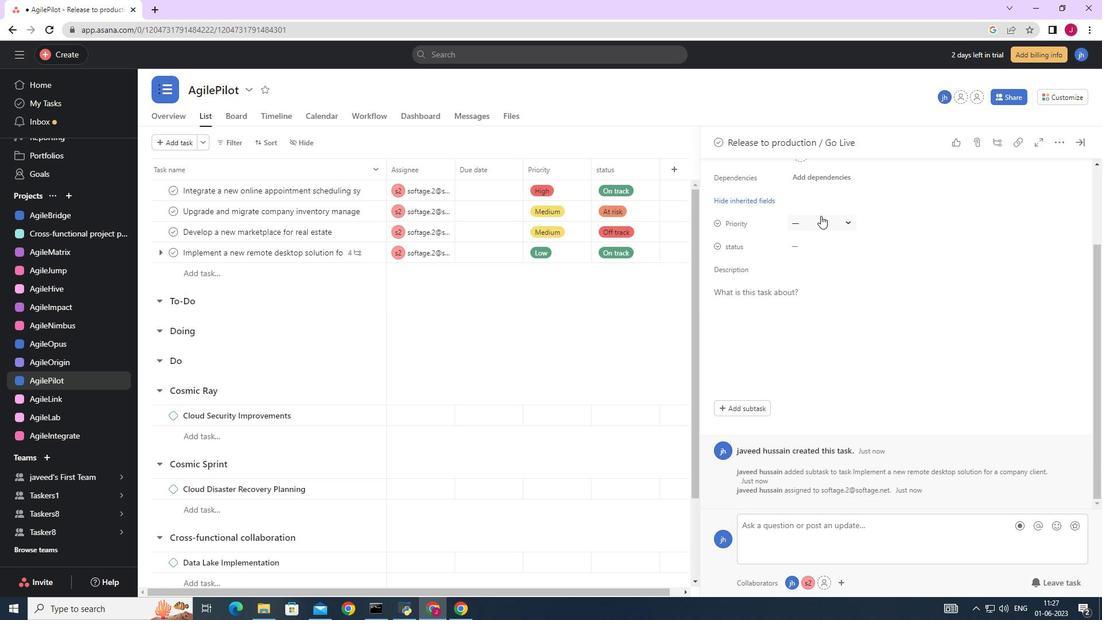 
Action: Mouse moved to (826, 303)
Screenshot: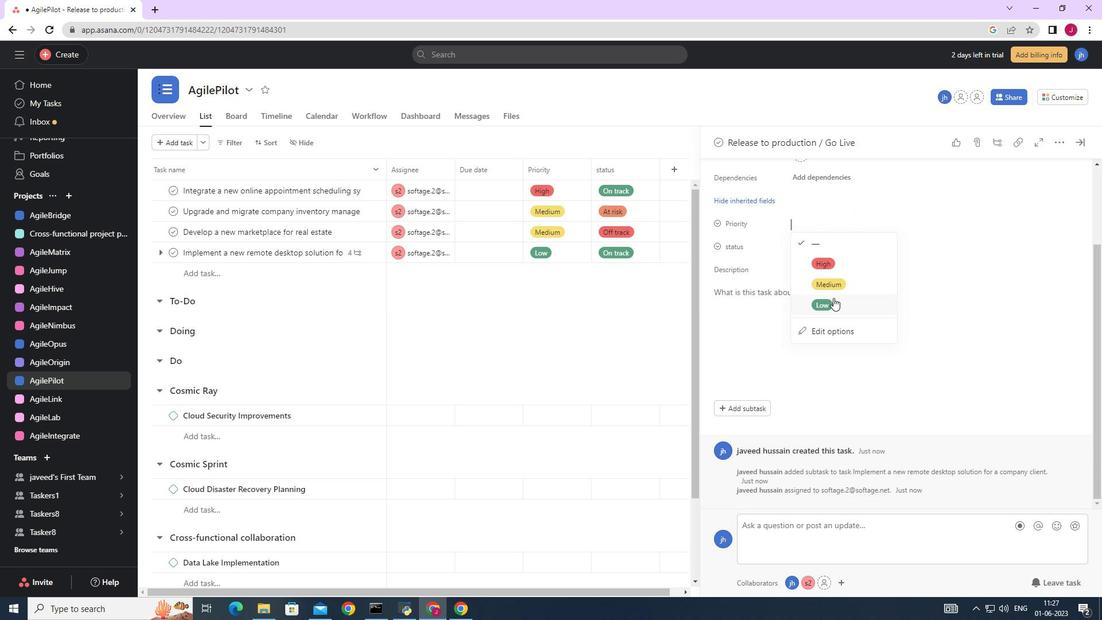 
Action: Mouse pressed left at (826, 303)
Screenshot: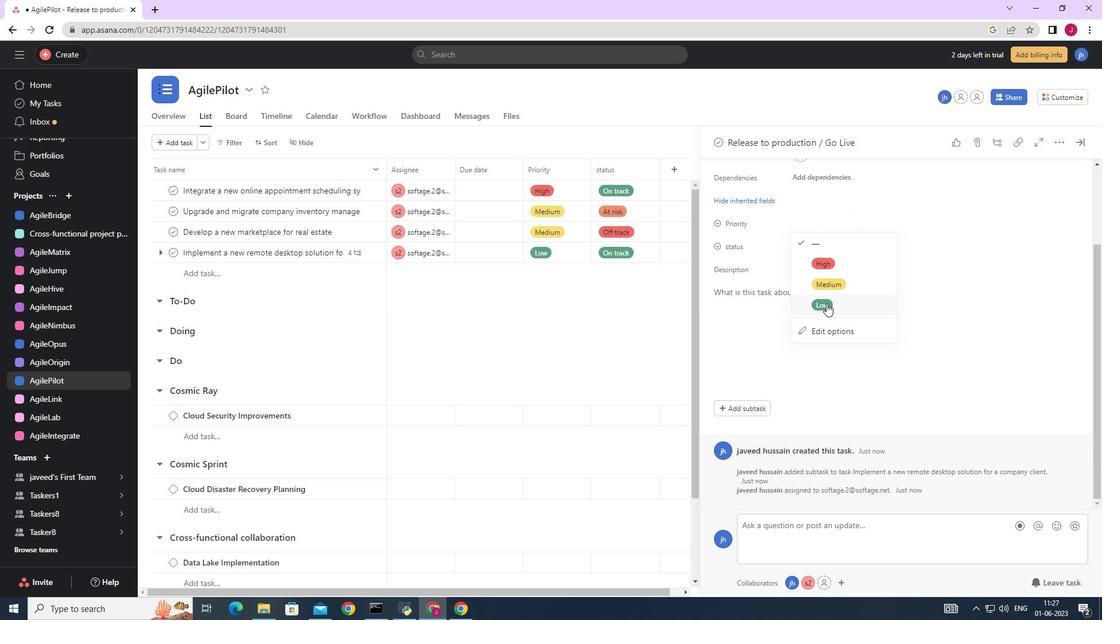
Action: Mouse moved to (803, 248)
Screenshot: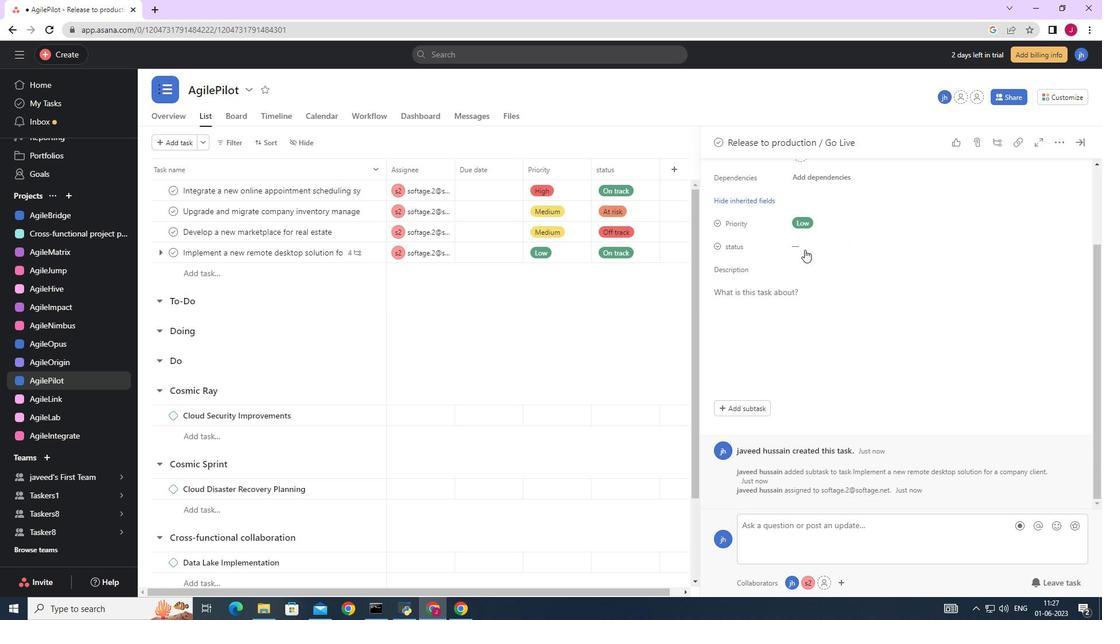 
Action: Mouse pressed left at (803, 248)
Screenshot: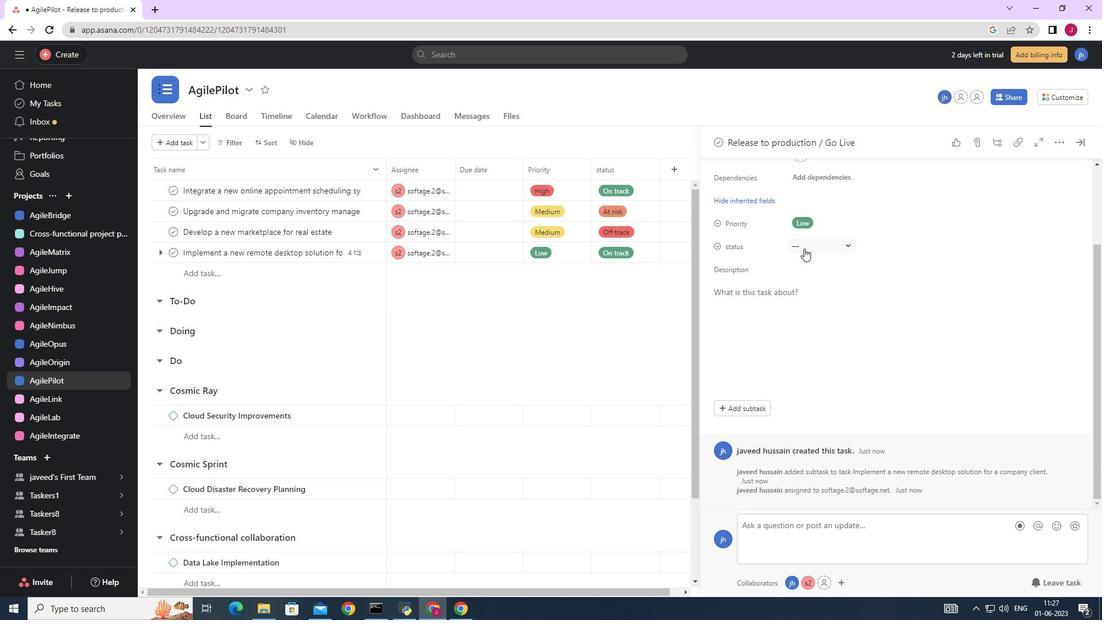 
Action: Mouse moved to (827, 284)
Screenshot: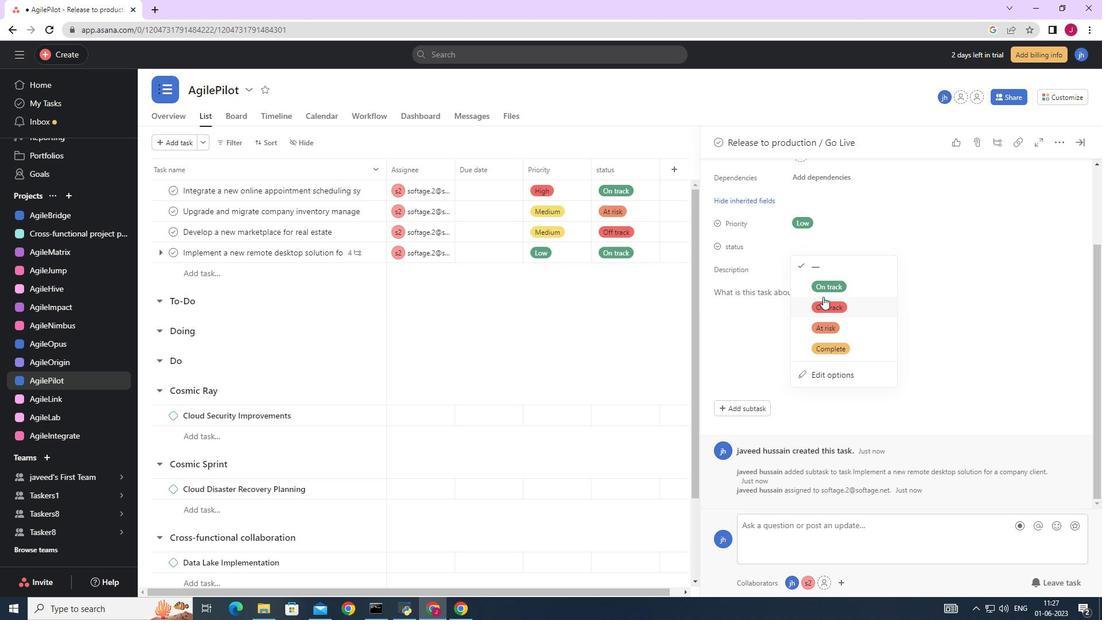 
Action: Mouse pressed left at (827, 284)
Screenshot: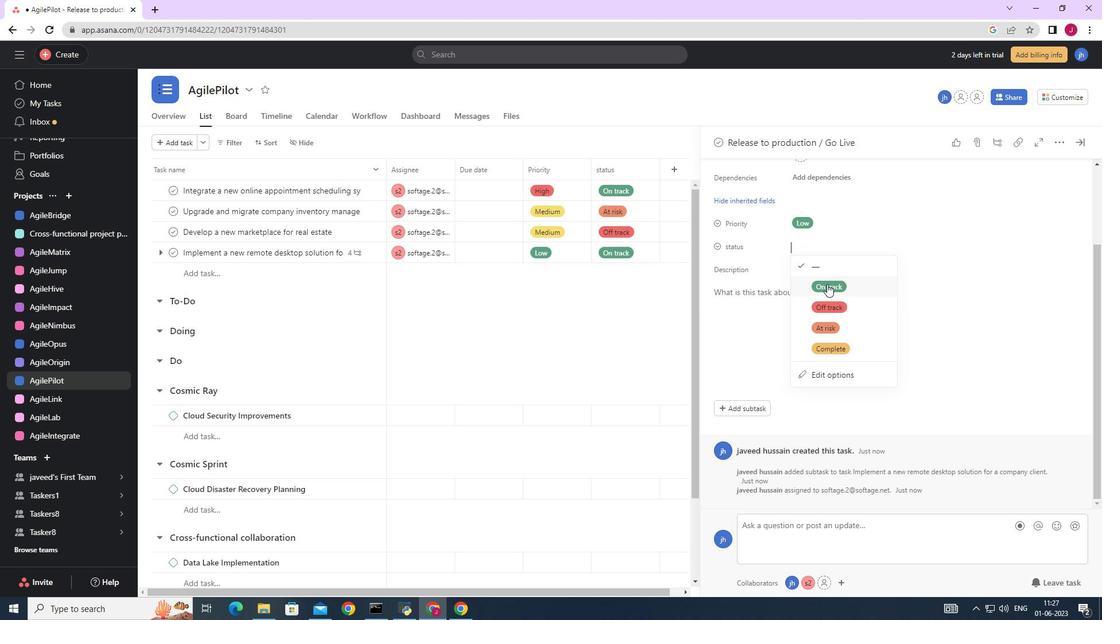 
Action: Mouse moved to (1077, 141)
Screenshot: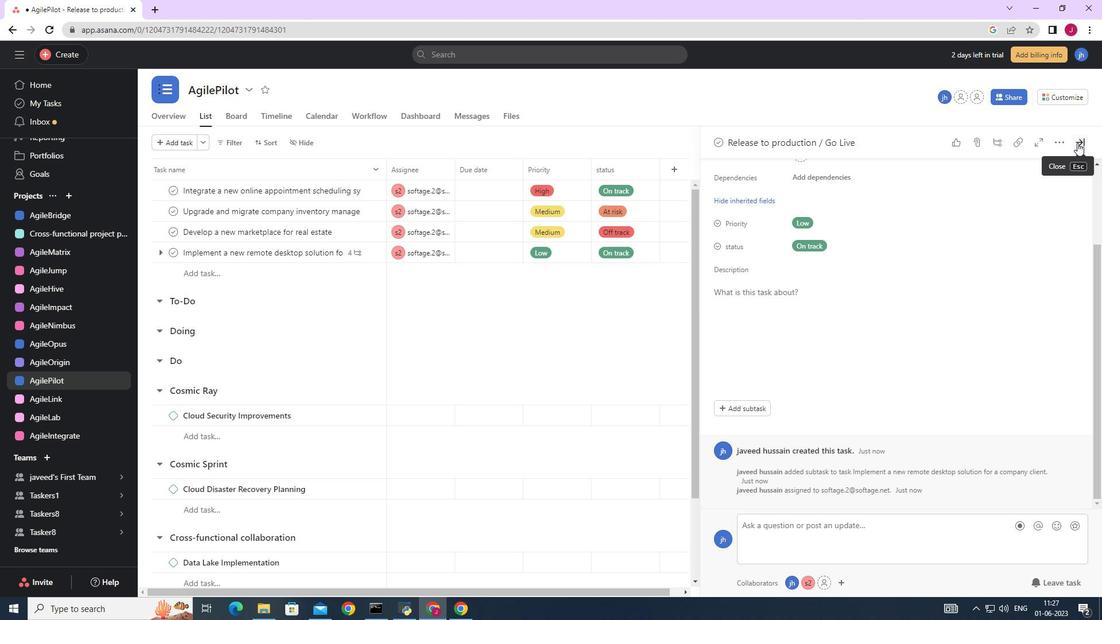 
Action: Mouse pressed left at (1077, 141)
Screenshot: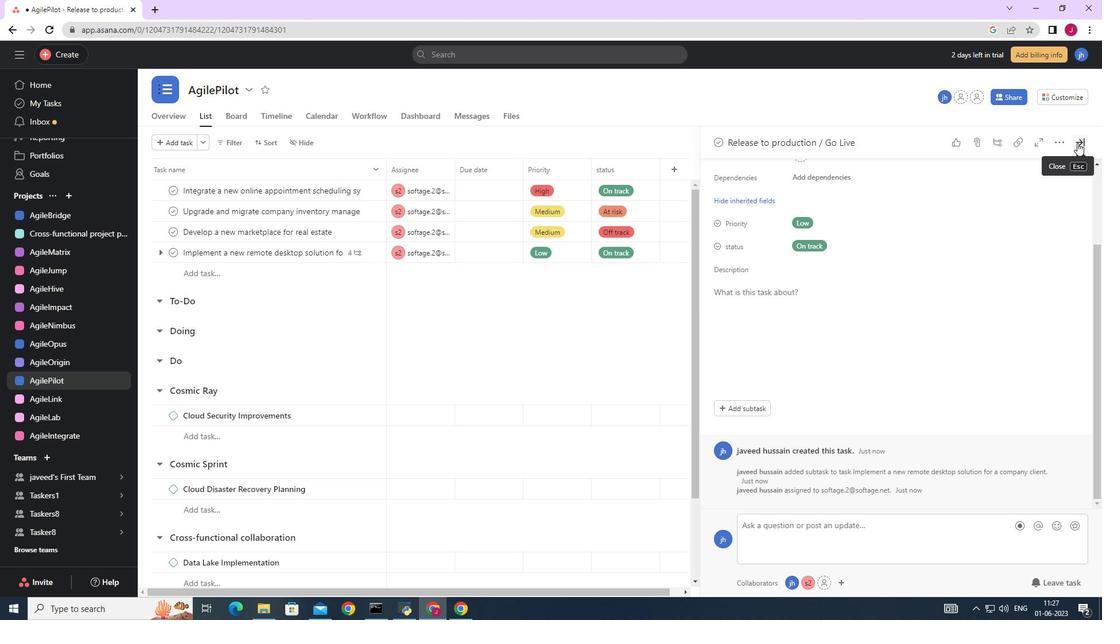 
Action: Mouse moved to (1072, 141)
Screenshot: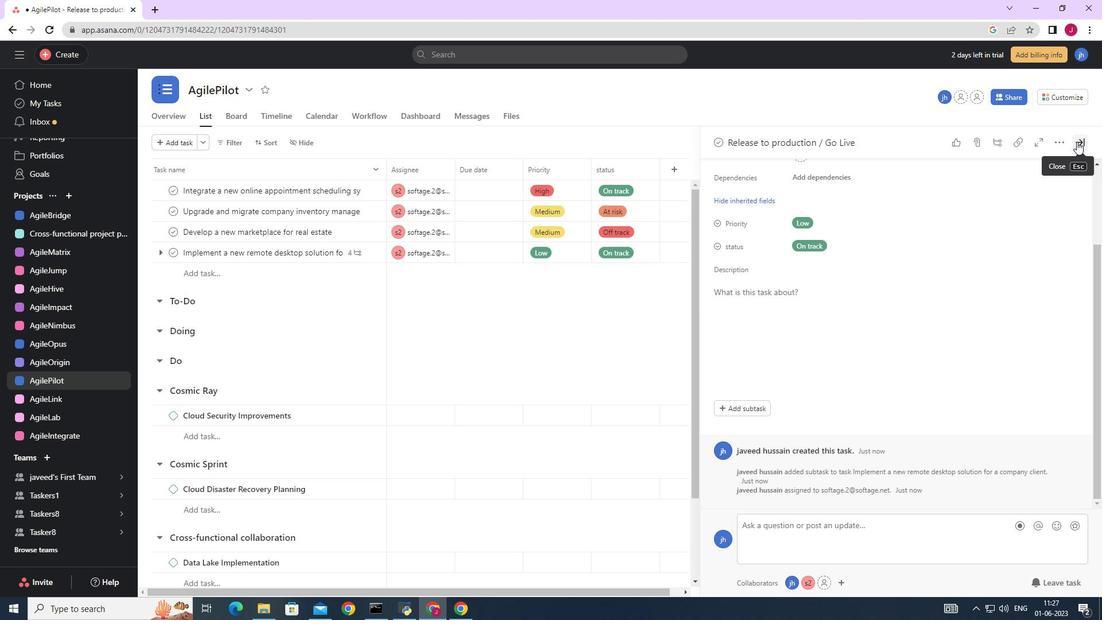 
